 Task: "uncheck" all the items "in all the checklists" on the card.
Action: Mouse moved to (1270, 134)
Screenshot: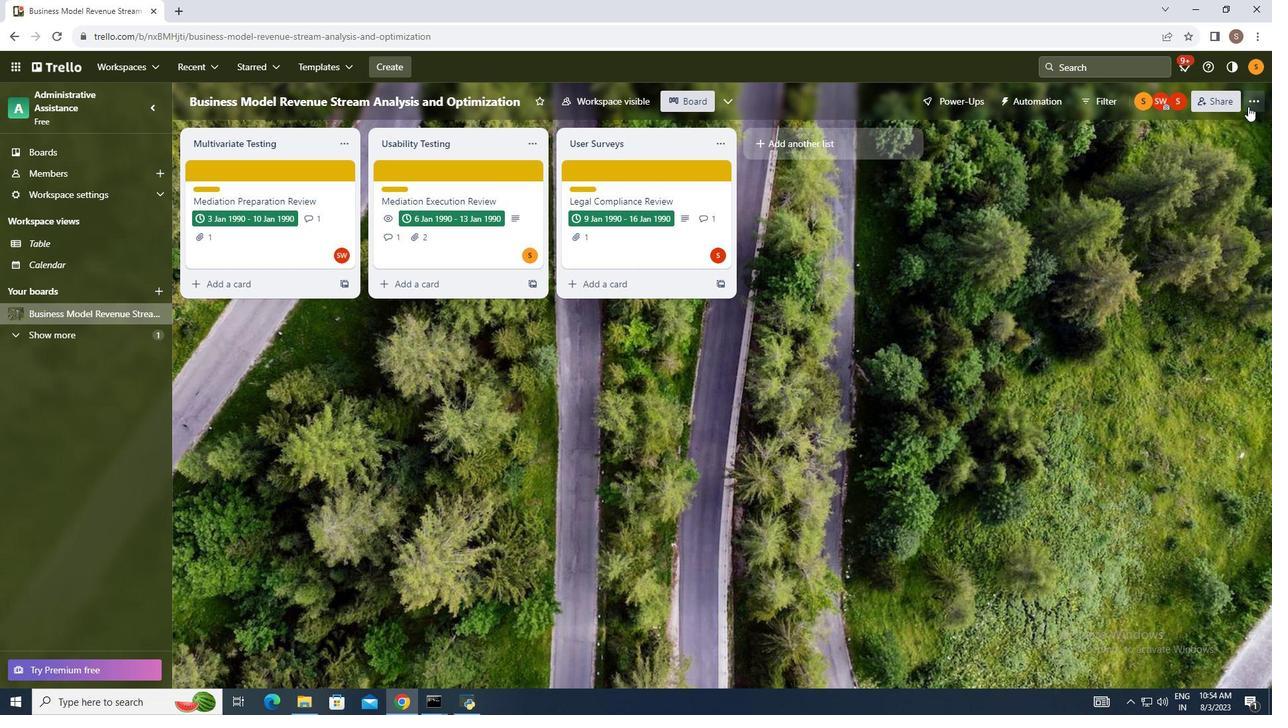 
Action: Mouse pressed left at (1270, 134)
Screenshot: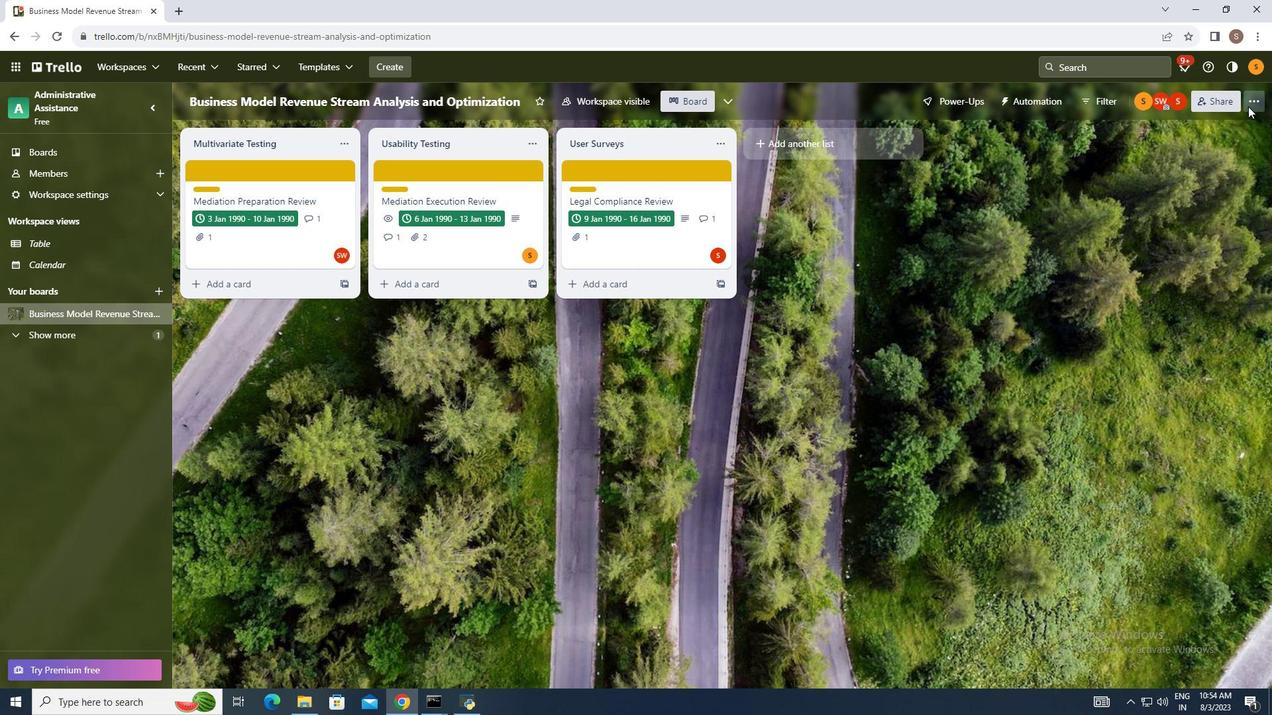 
Action: Mouse moved to (1163, 299)
Screenshot: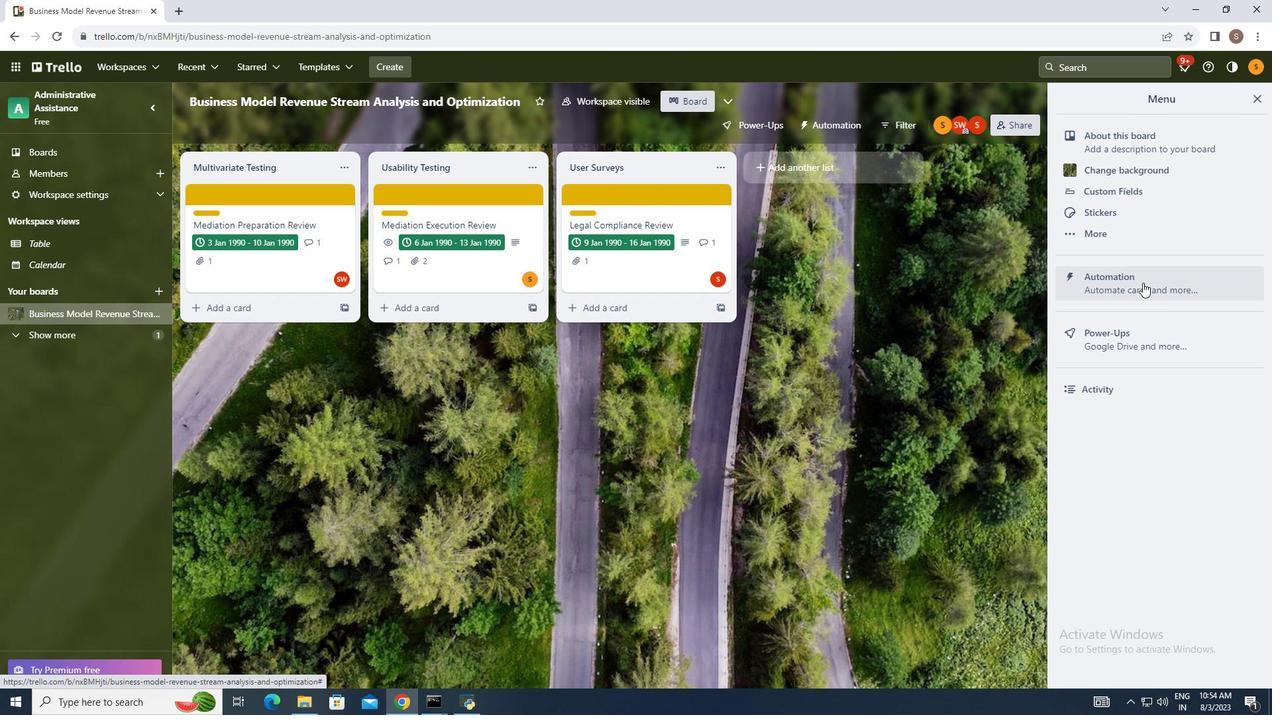 
Action: Mouse pressed left at (1163, 299)
Screenshot: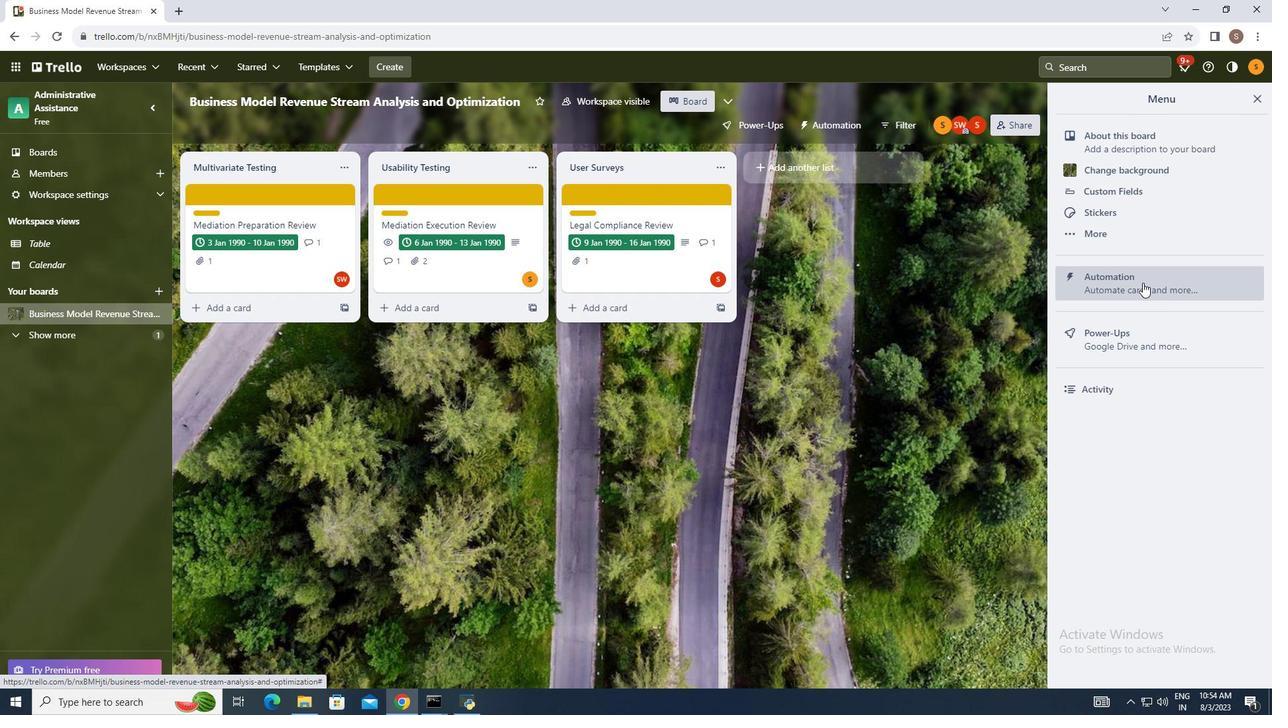 
Action: Mouse moved to (249, 352)
Screenshot: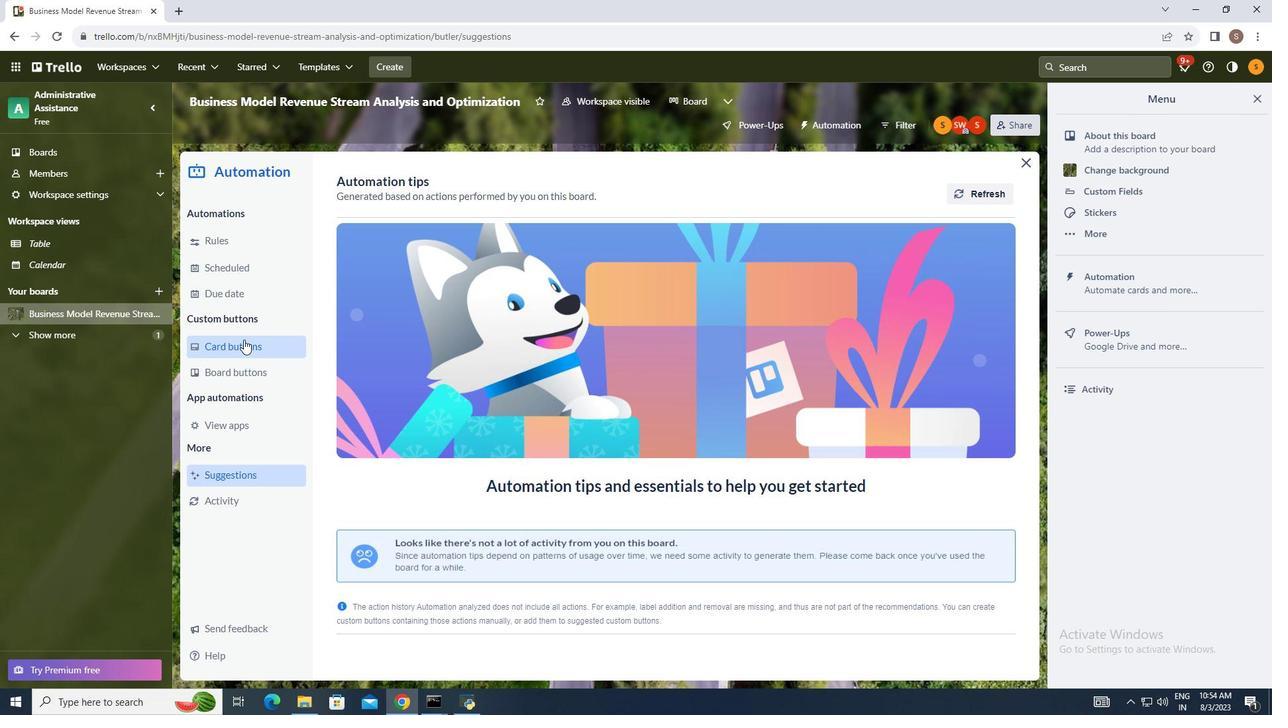 
Action: Mouse pressed left at (249, 352)
Screenshot: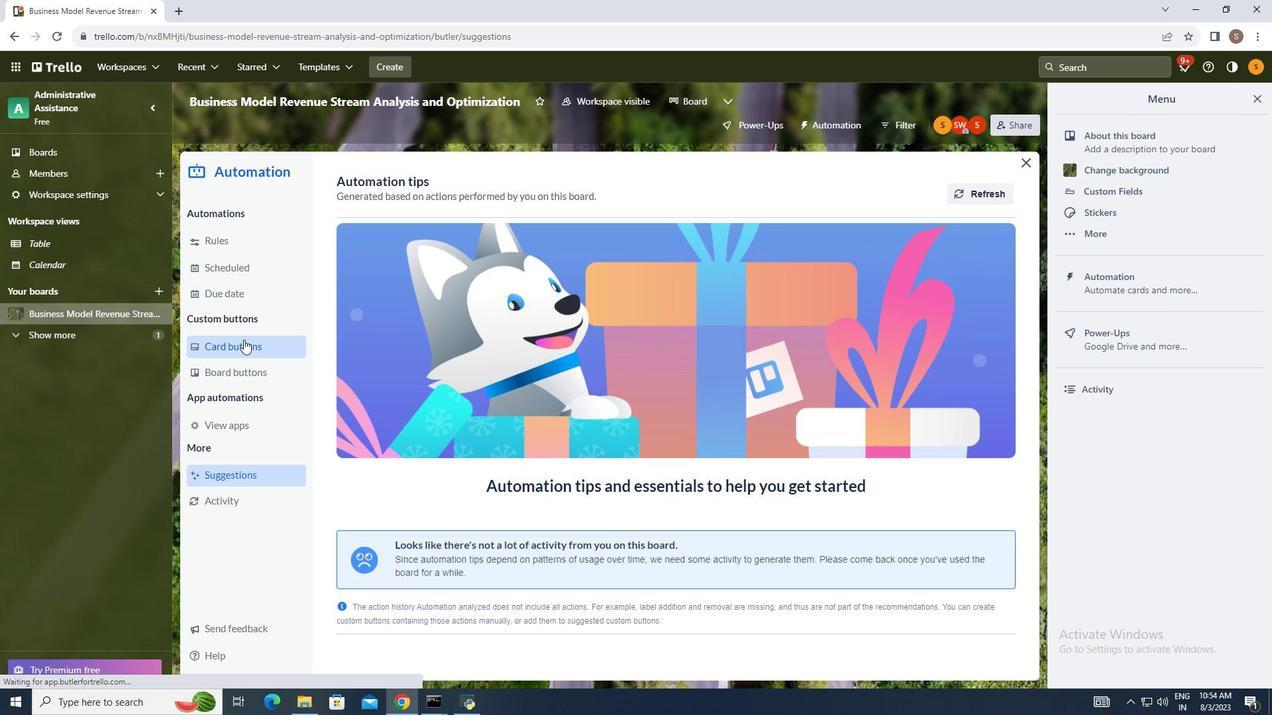 
Action: Mouse moved to (984, 205)
Screenshot: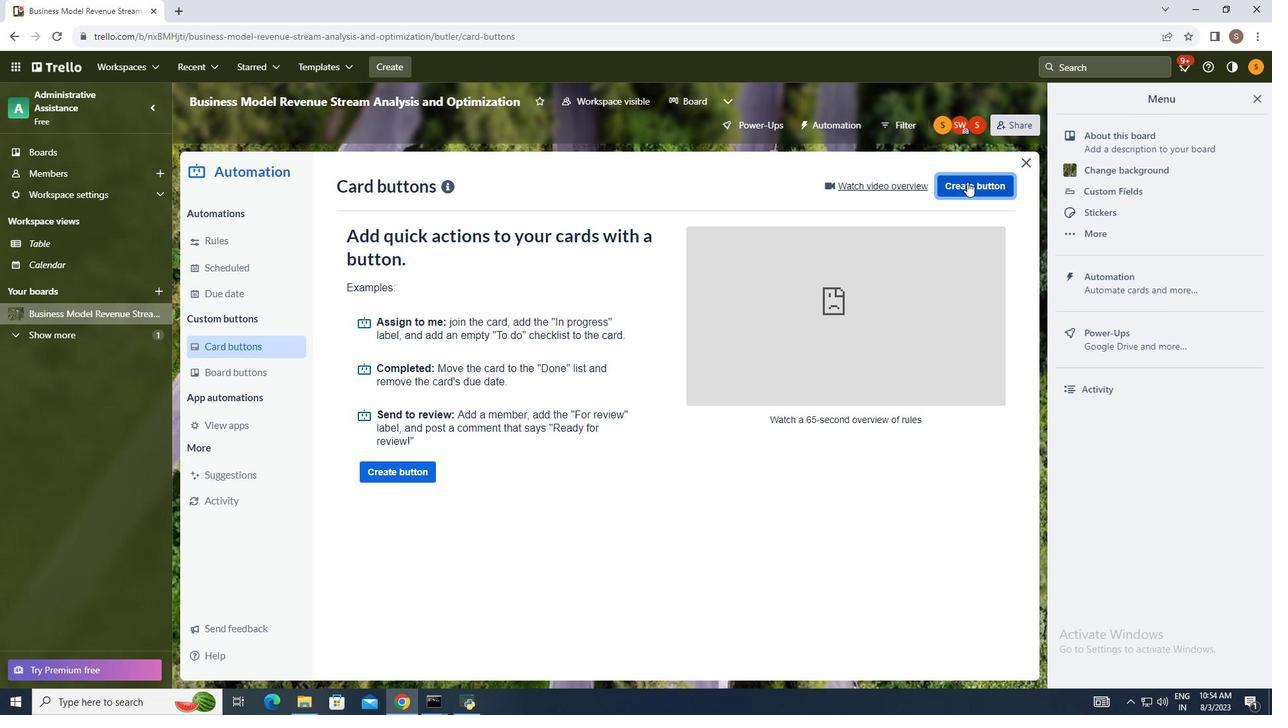 
Action: Mouse pressed left at (984, 205)
Screenshot: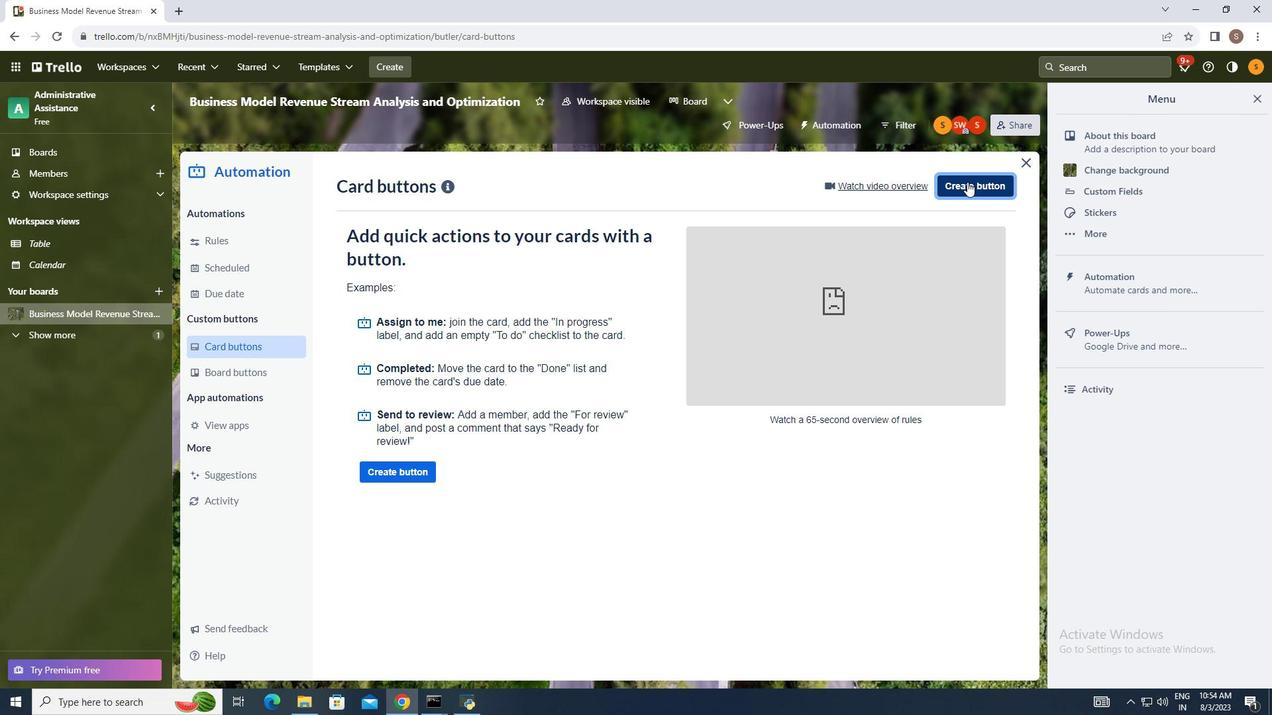 
Action: Mouse moved to (681, 372)
Screenshot: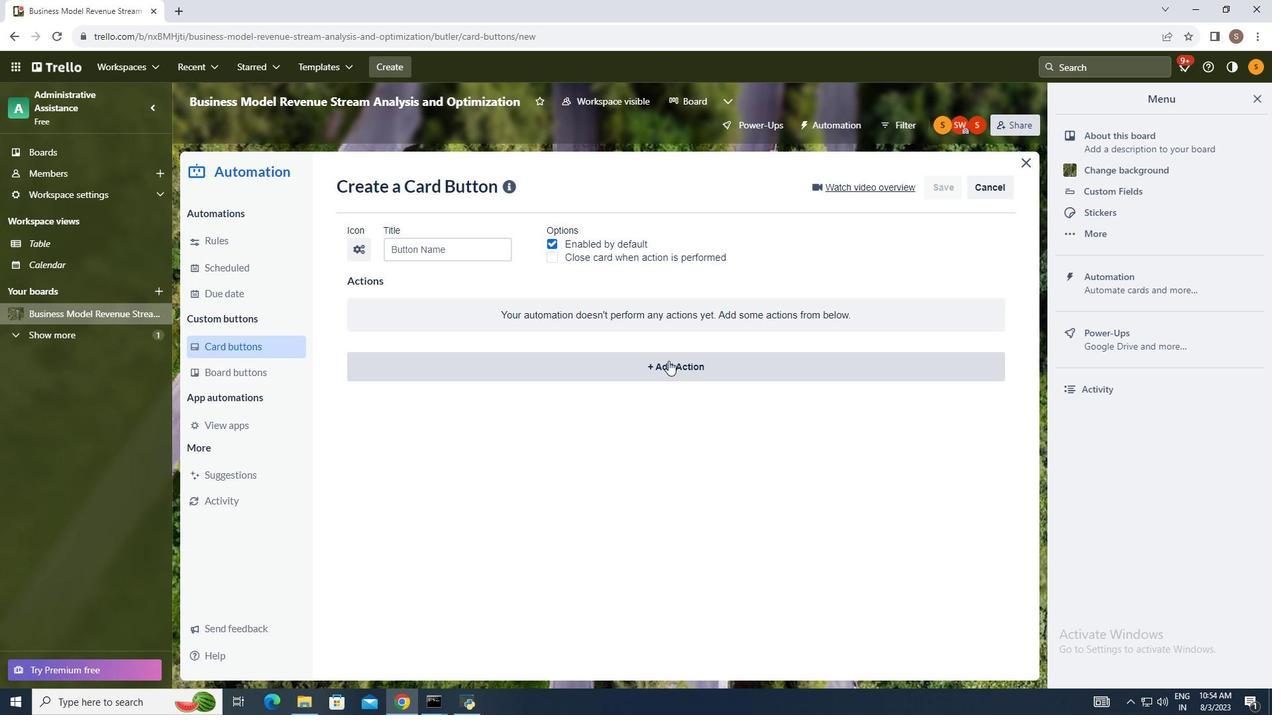 
Action: Mouse pressed left at (681, 372)
Screenshot: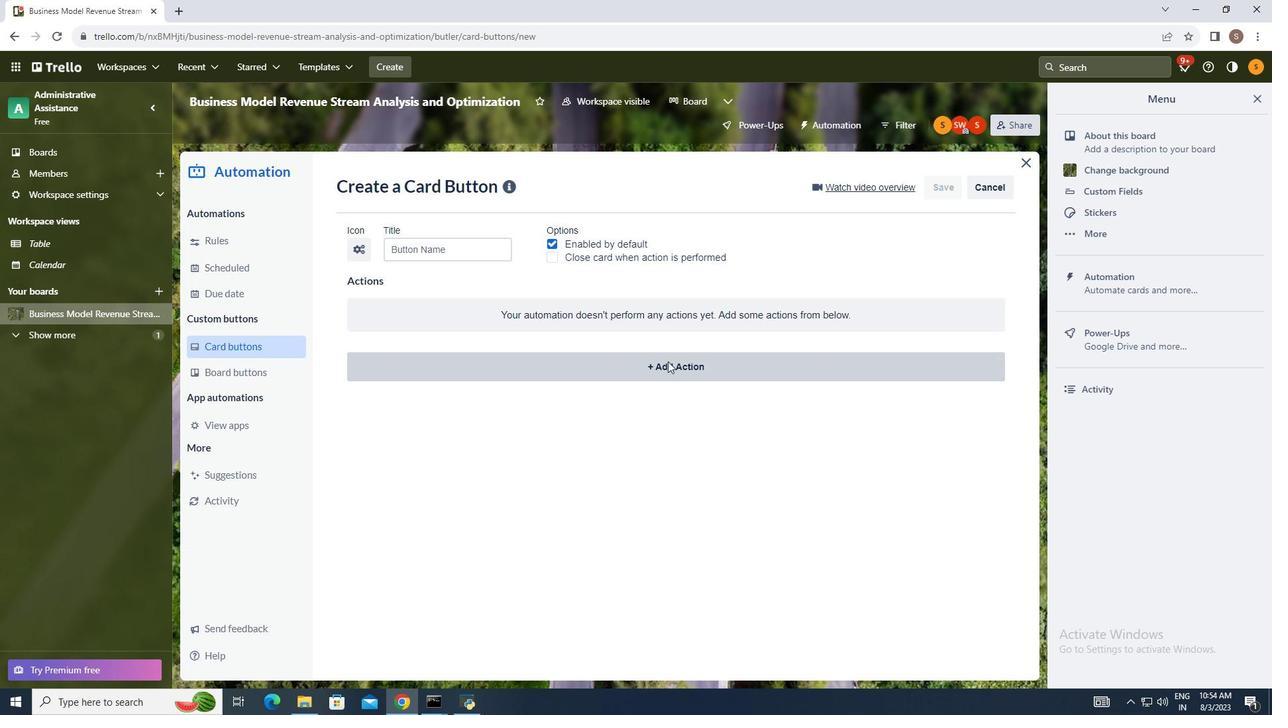 
Action: Mouse moved to (538, 416)
Screenshot: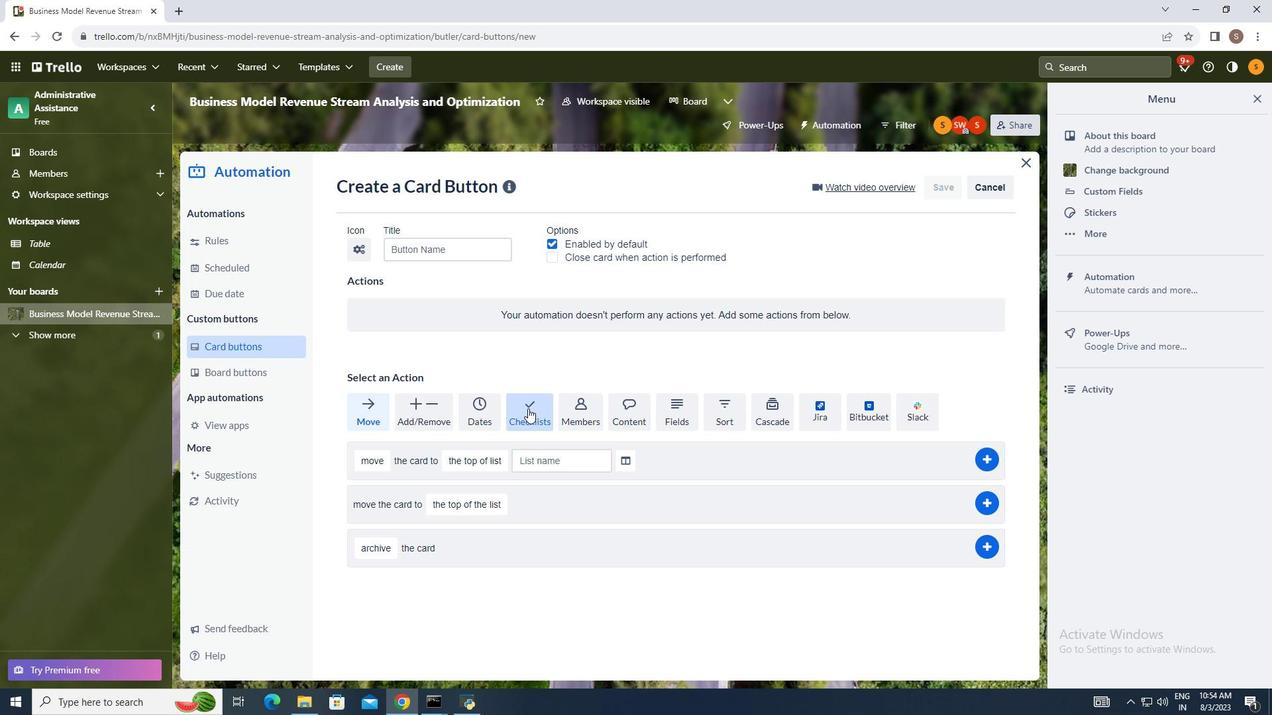 
Action: Mouse pressed left at (538, 416)
Screenshot: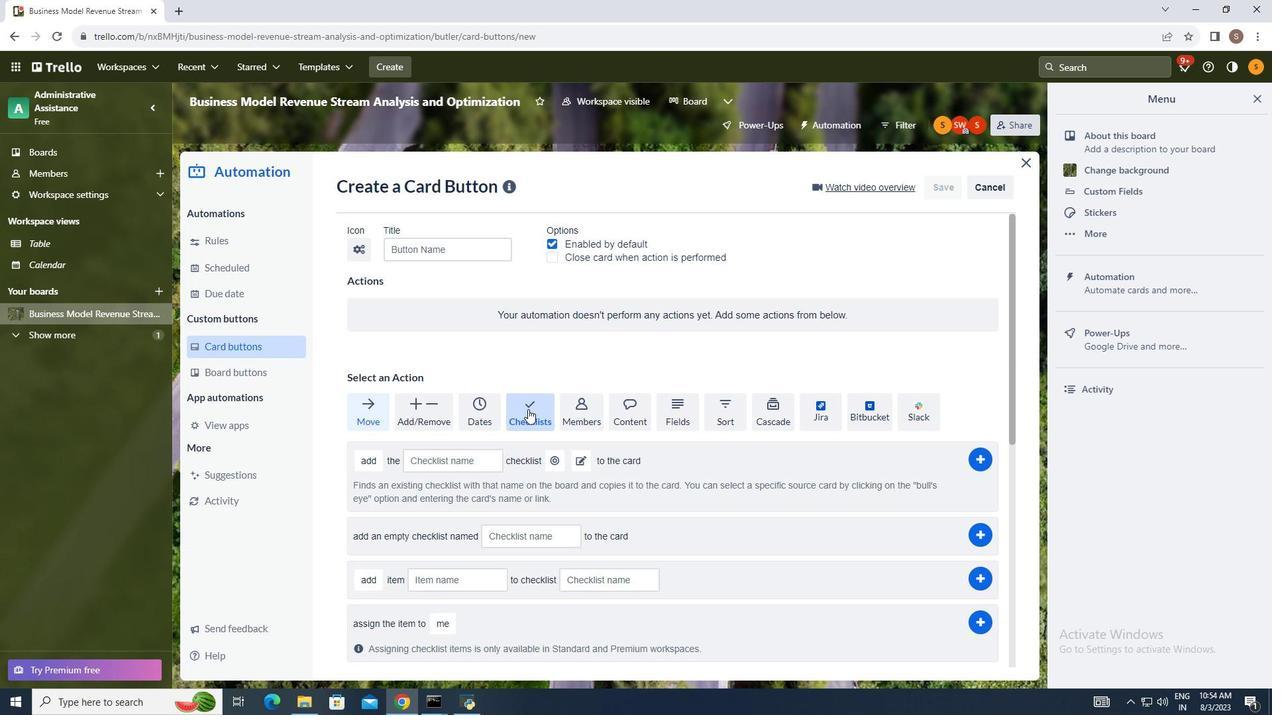 
Action: Mouse moved to (719, 533)
Screenshot: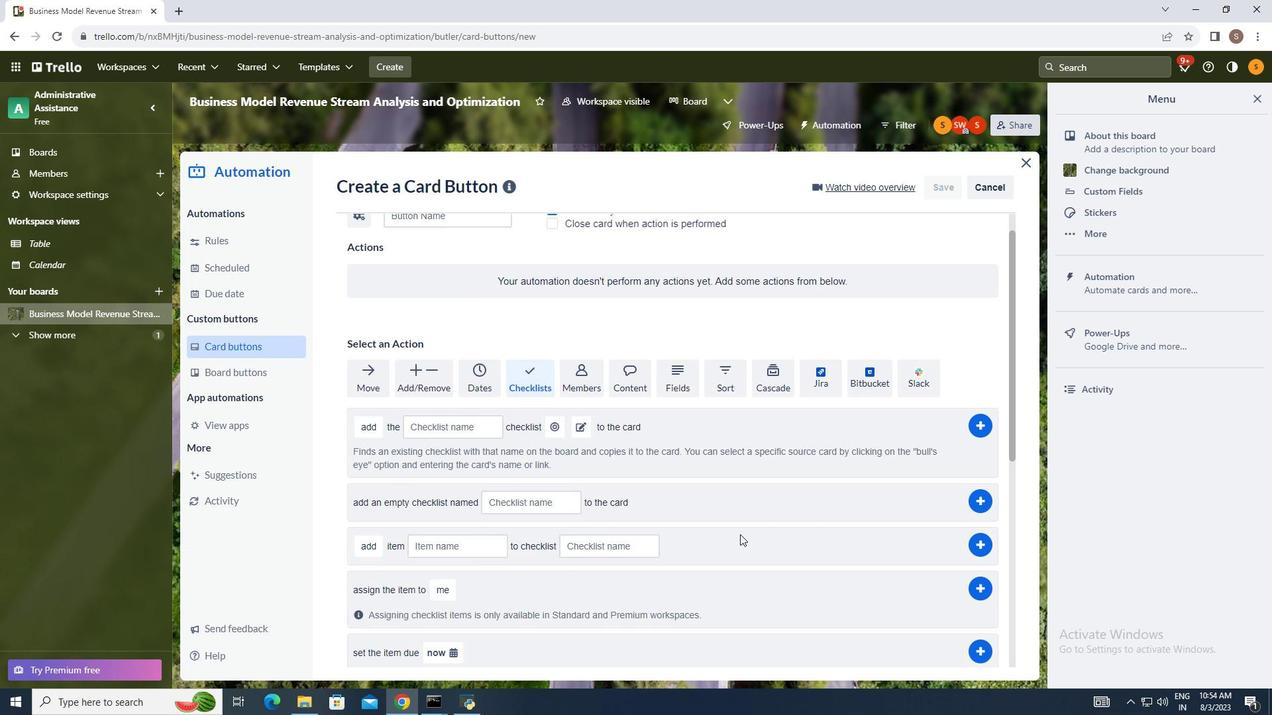 
Action: Mouse scrolled (719, 532) with delta (0, 0)
Screenshot: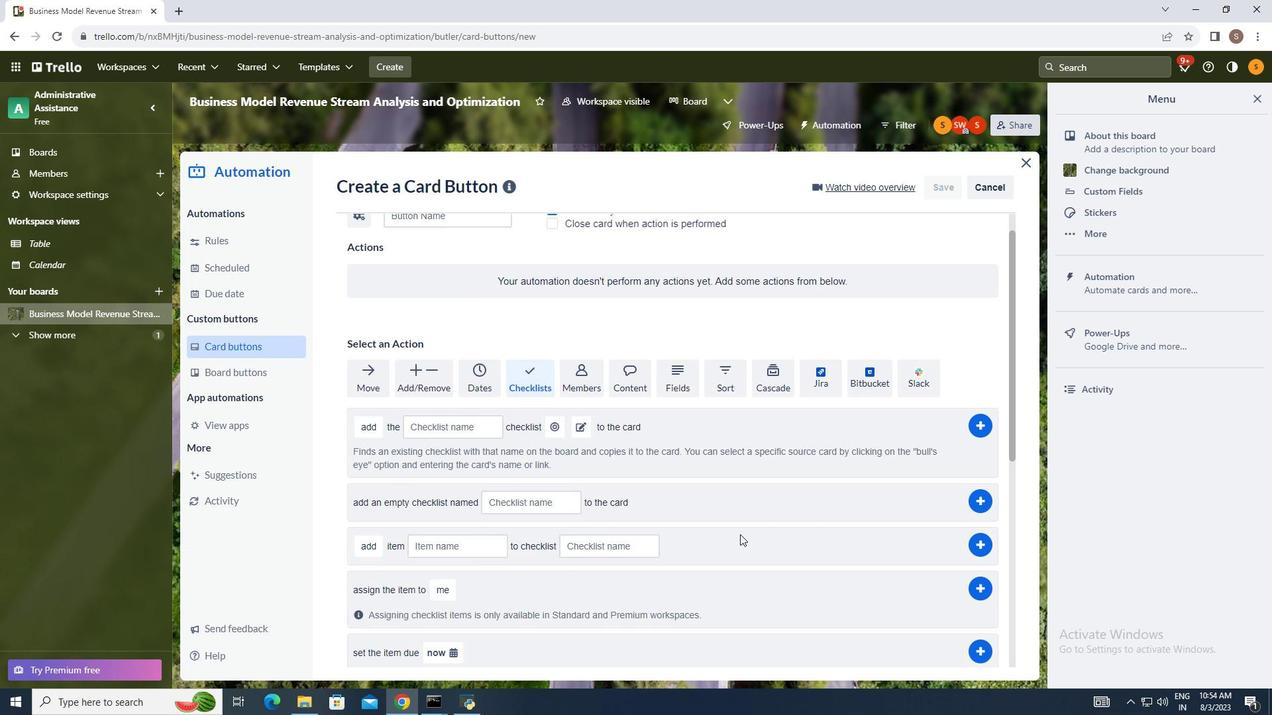 
Action: Mouse moved to (753, 534)
Screenshot: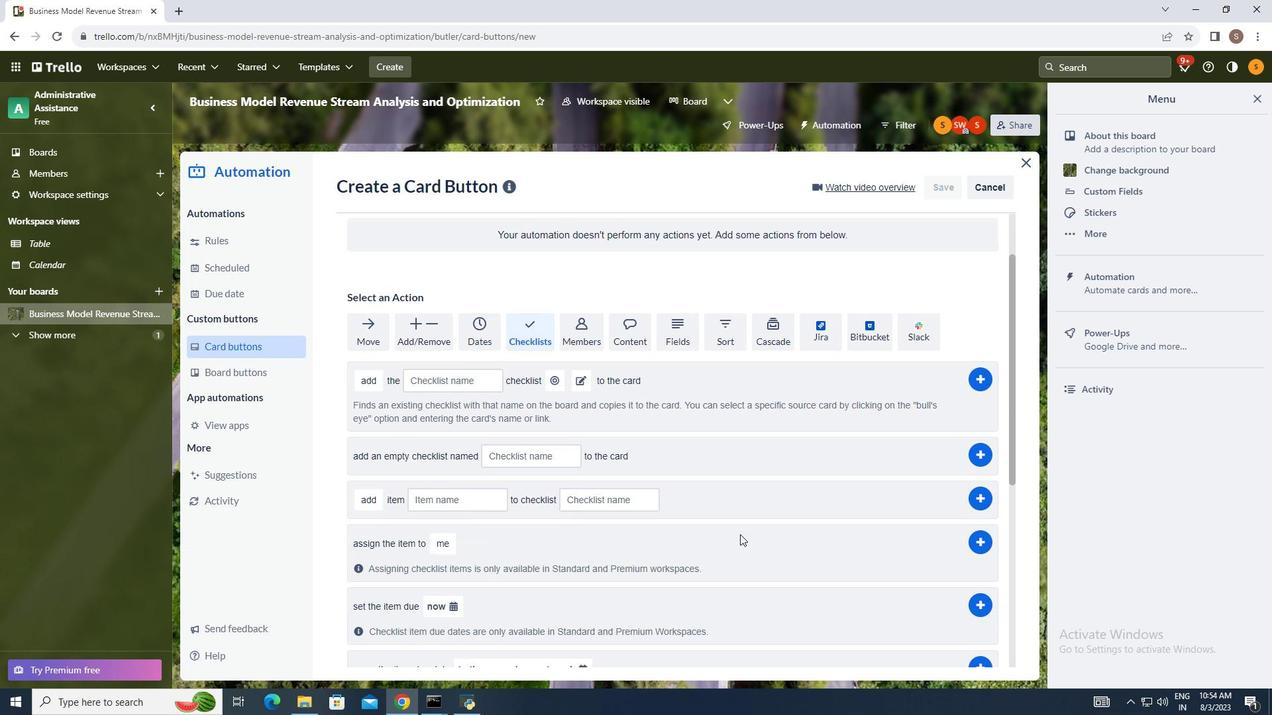 
Action: Mouse scrolled (753, 533) with delta (0, 0)
Screenshot: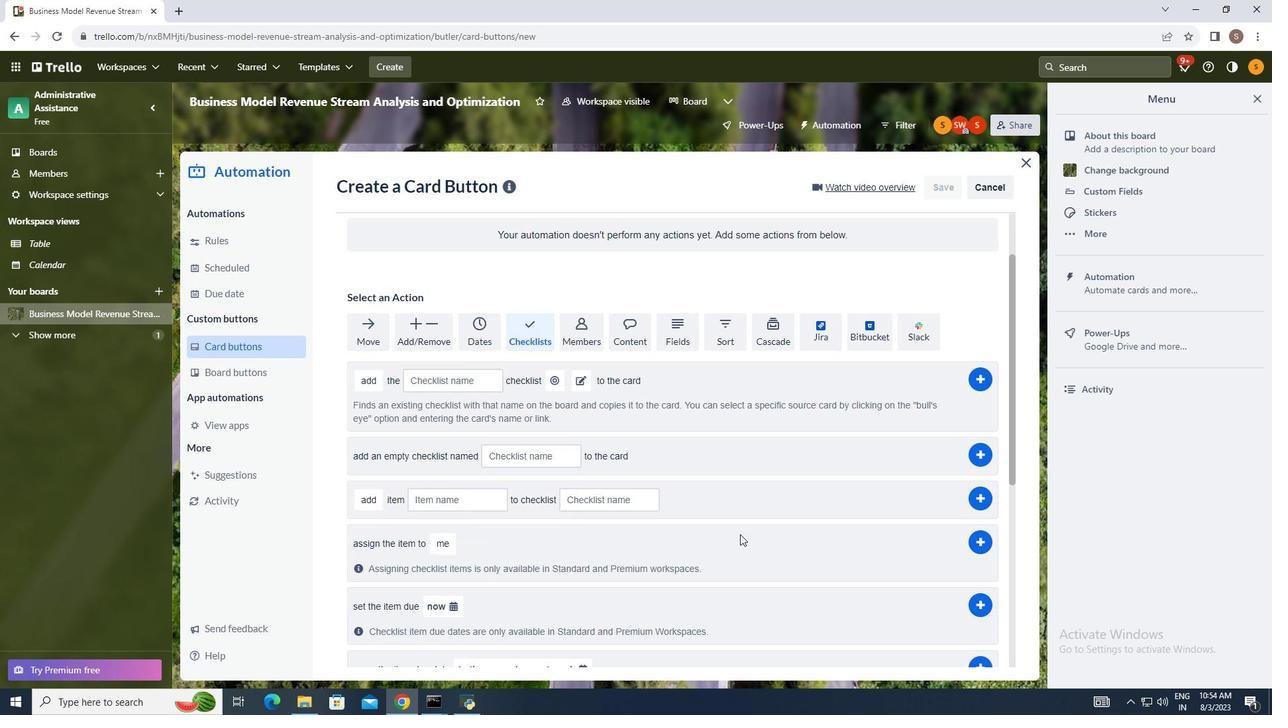 
Action: Mouse scrolled (753, 533) with delta (0, 0)
Screenshot: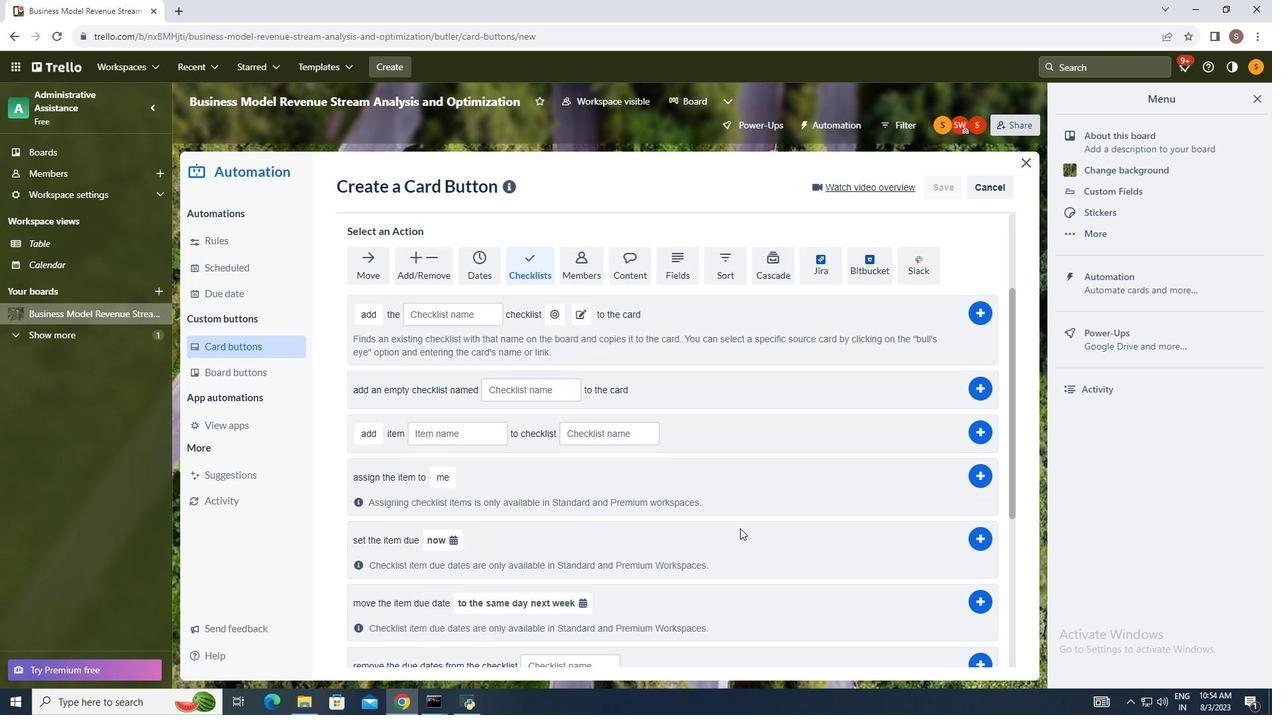 
Action: Mouse moved to (753, 534)
Screenshot: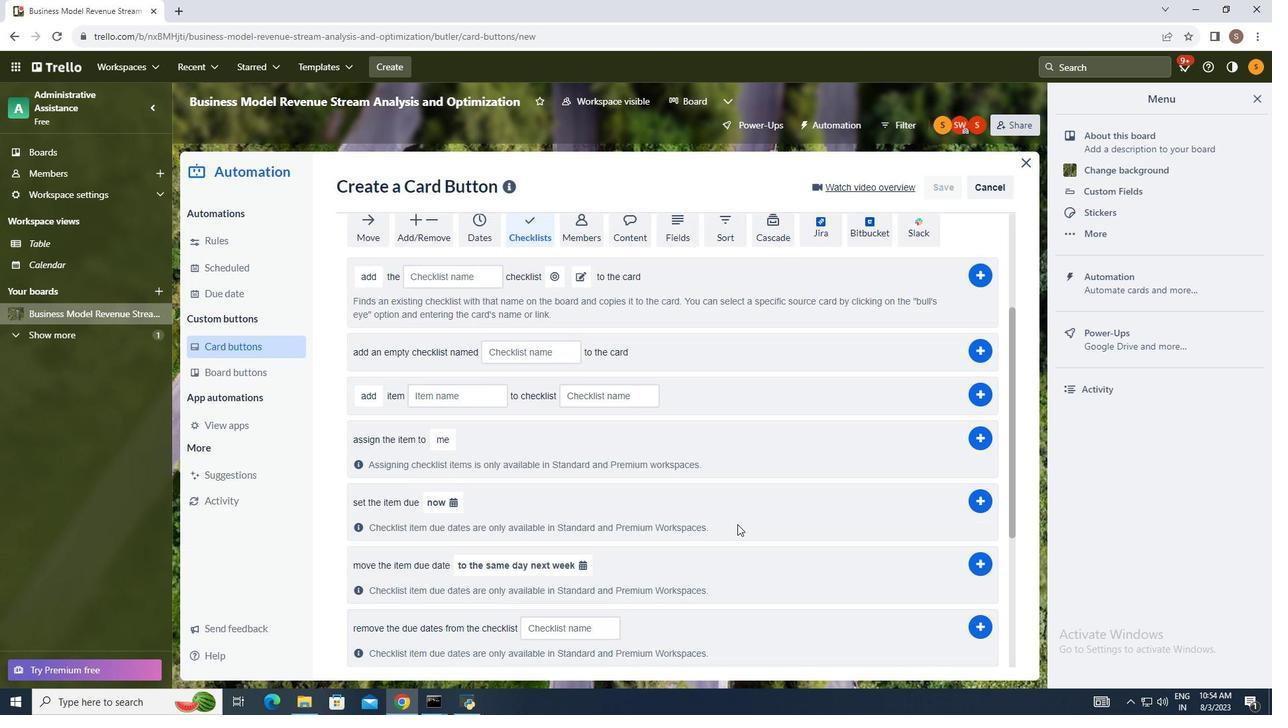 
Action: Mouse scrolled (753, 534) with delta (0, 0)
Screenshot: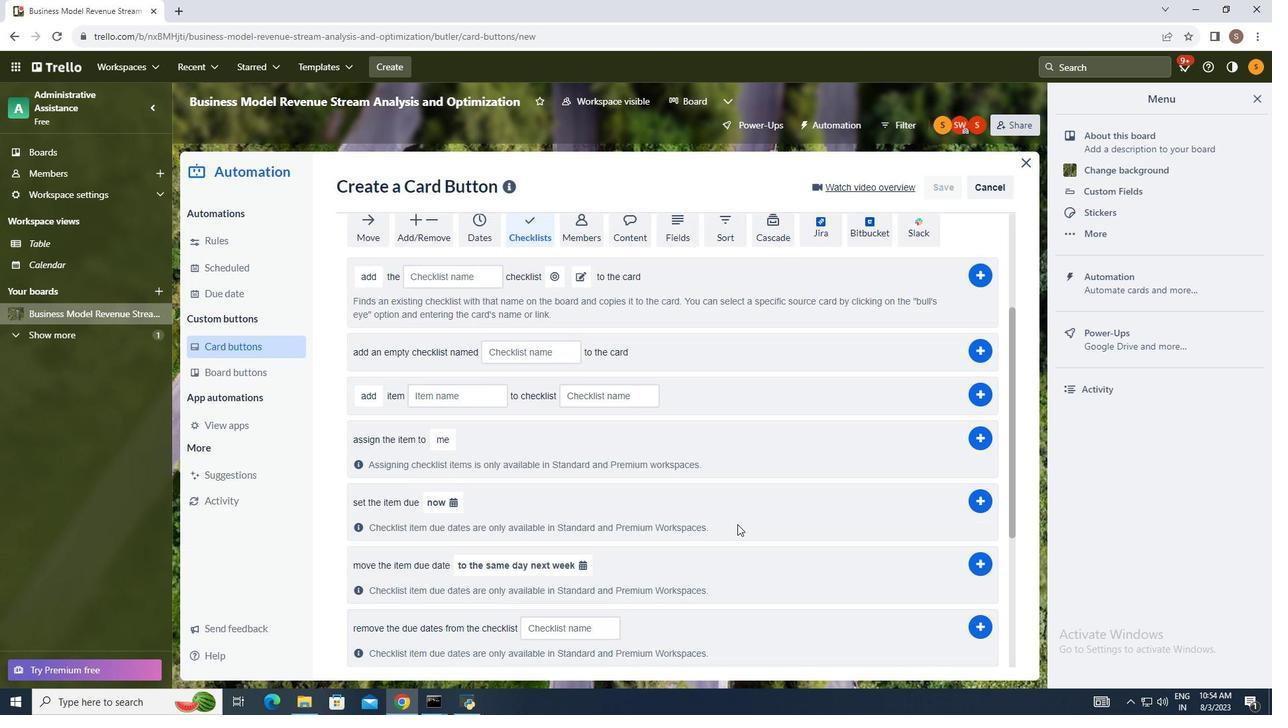 
Action: Mouse moved to (748, 520)
Screenshot: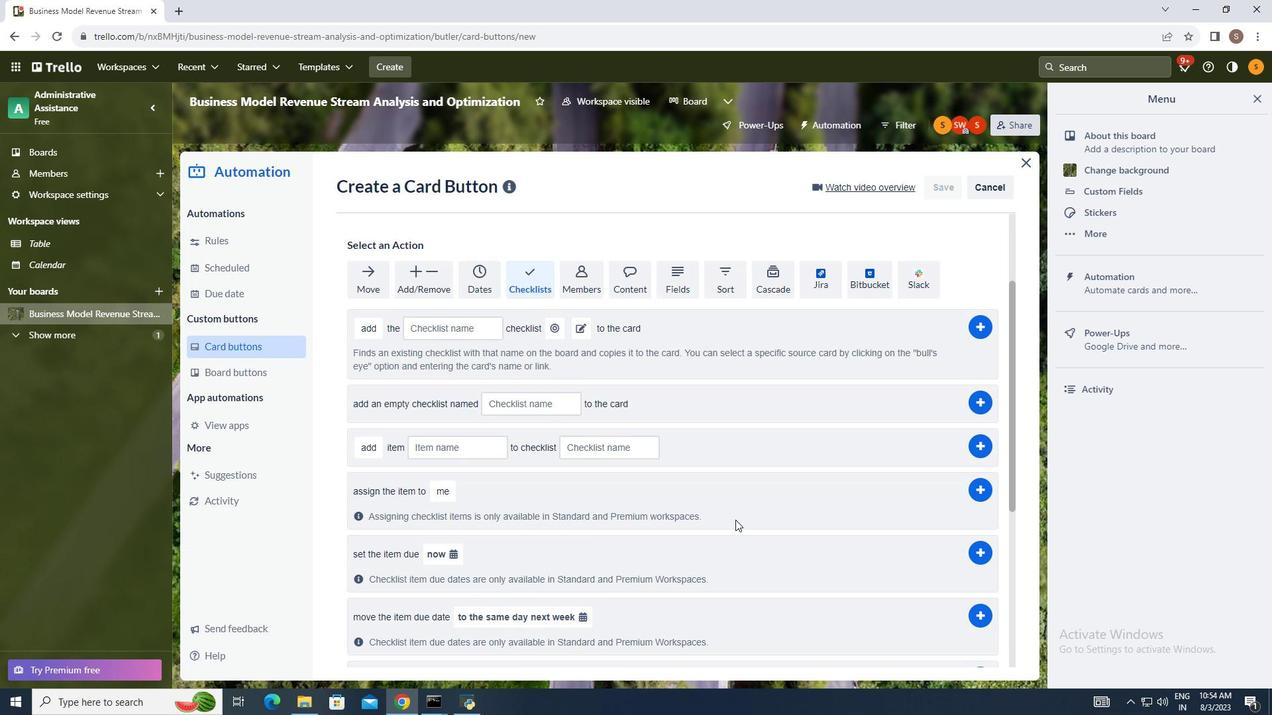 
Action: Mouse scrolled (748, 520) with delta (0, 0)
Screenshot: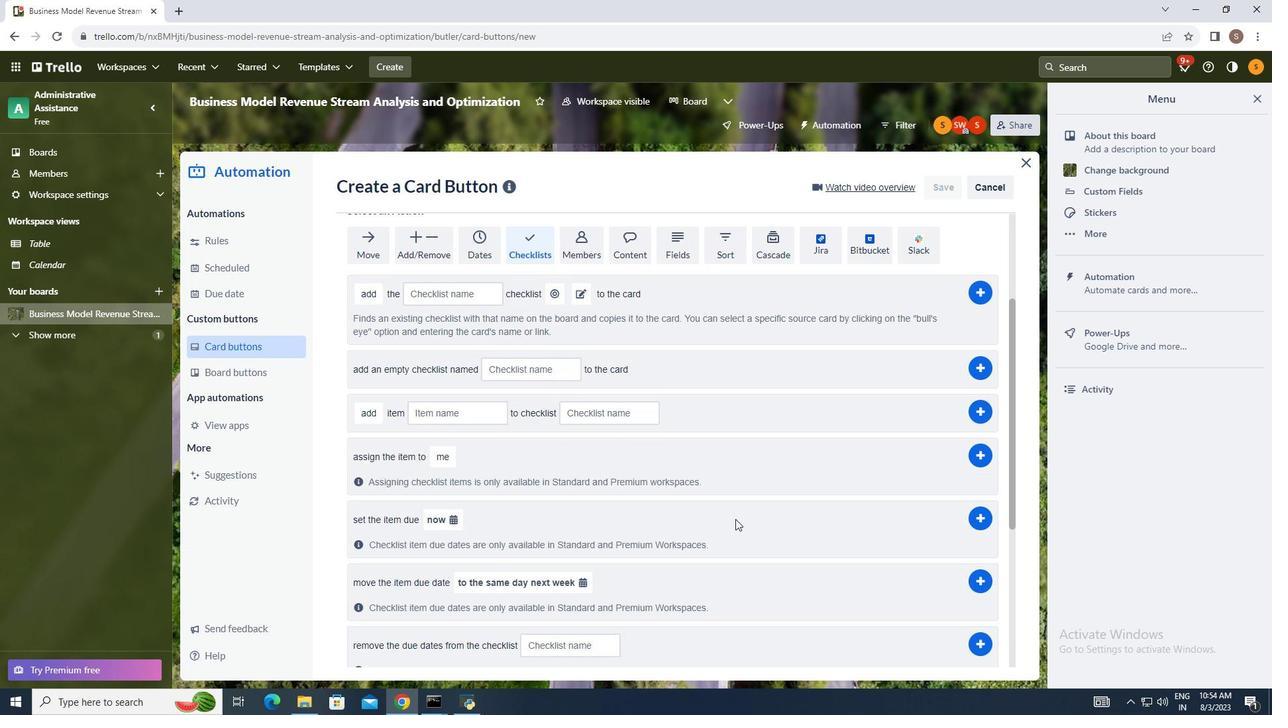 
Action: Mouse scrolled (748, 520) with delta (0, 0)
Screenshot: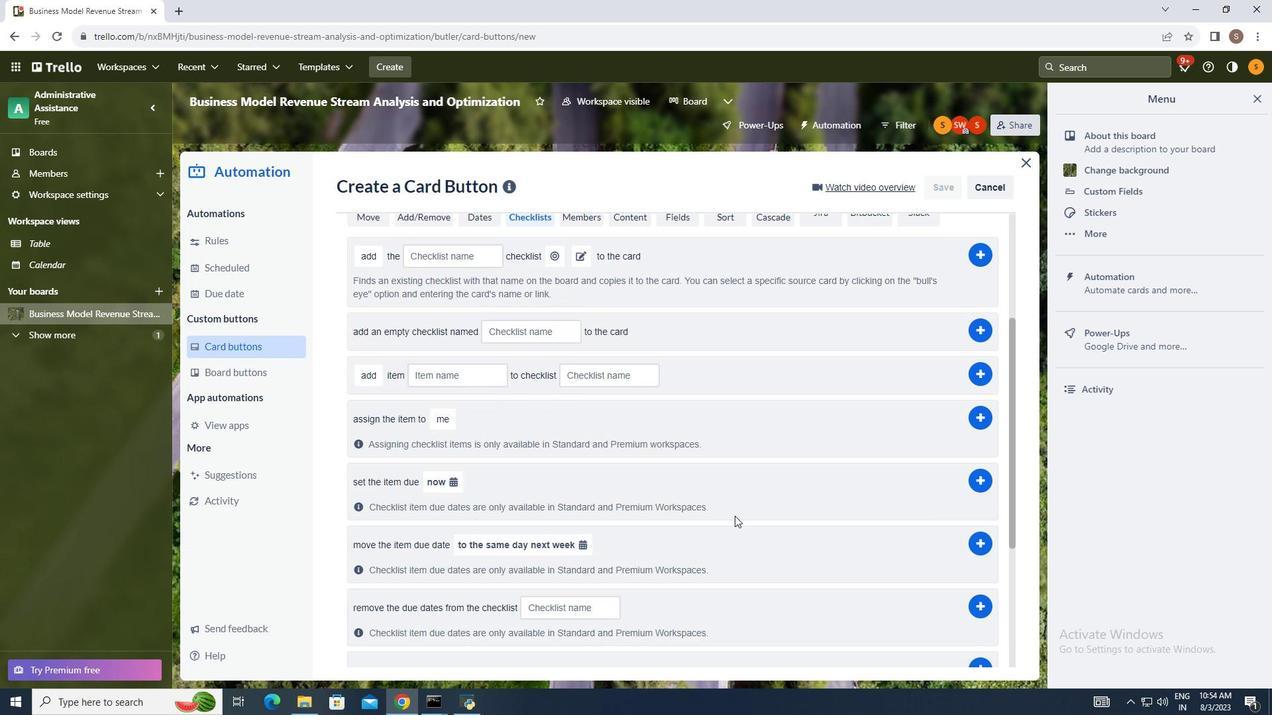 
Action: Mouse moved to (748, 520)
Screenshot: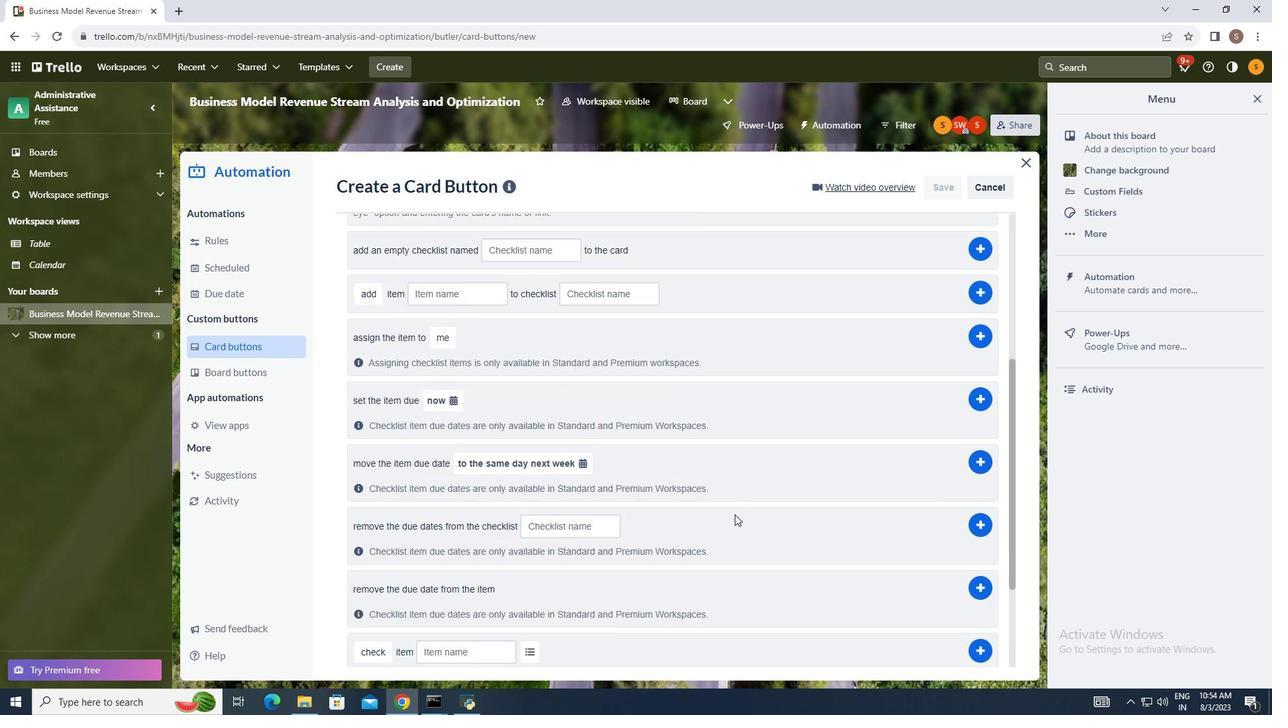
Action: Mouse scrolled (748, 520) with delta (0, 0)
Screenshot: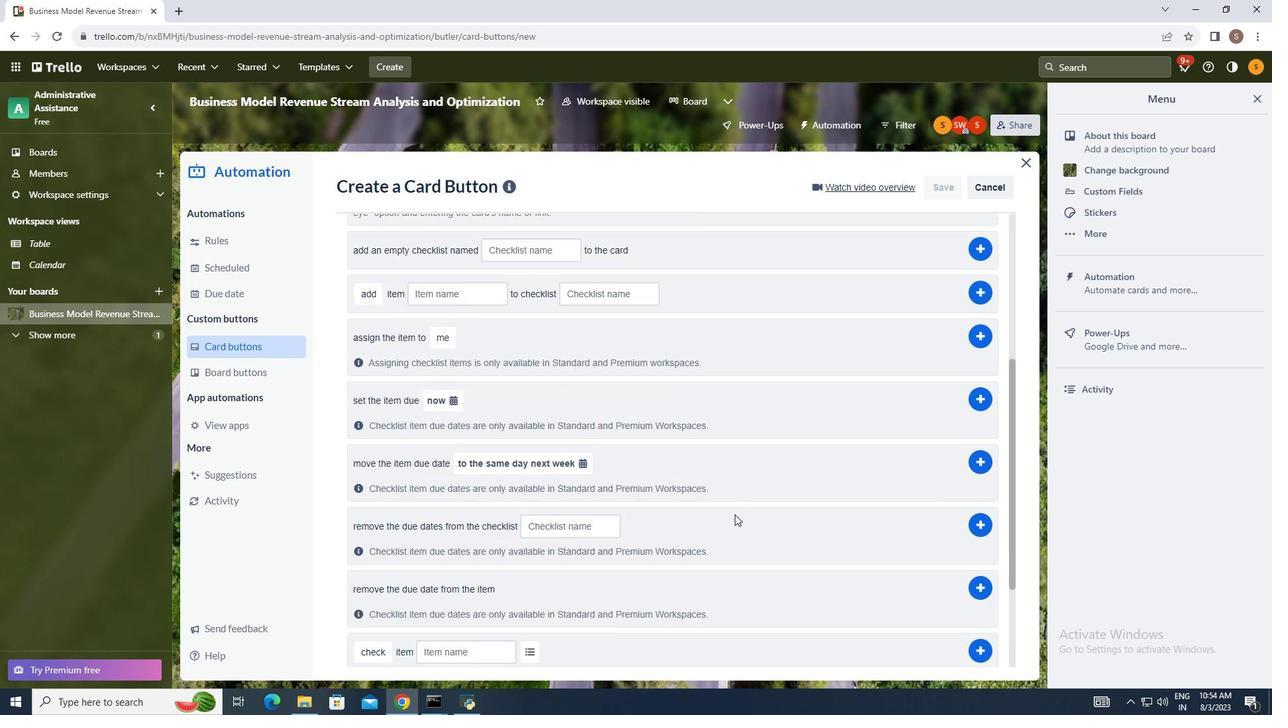
Action: Mouse moved to (748, 518)
Screenshot: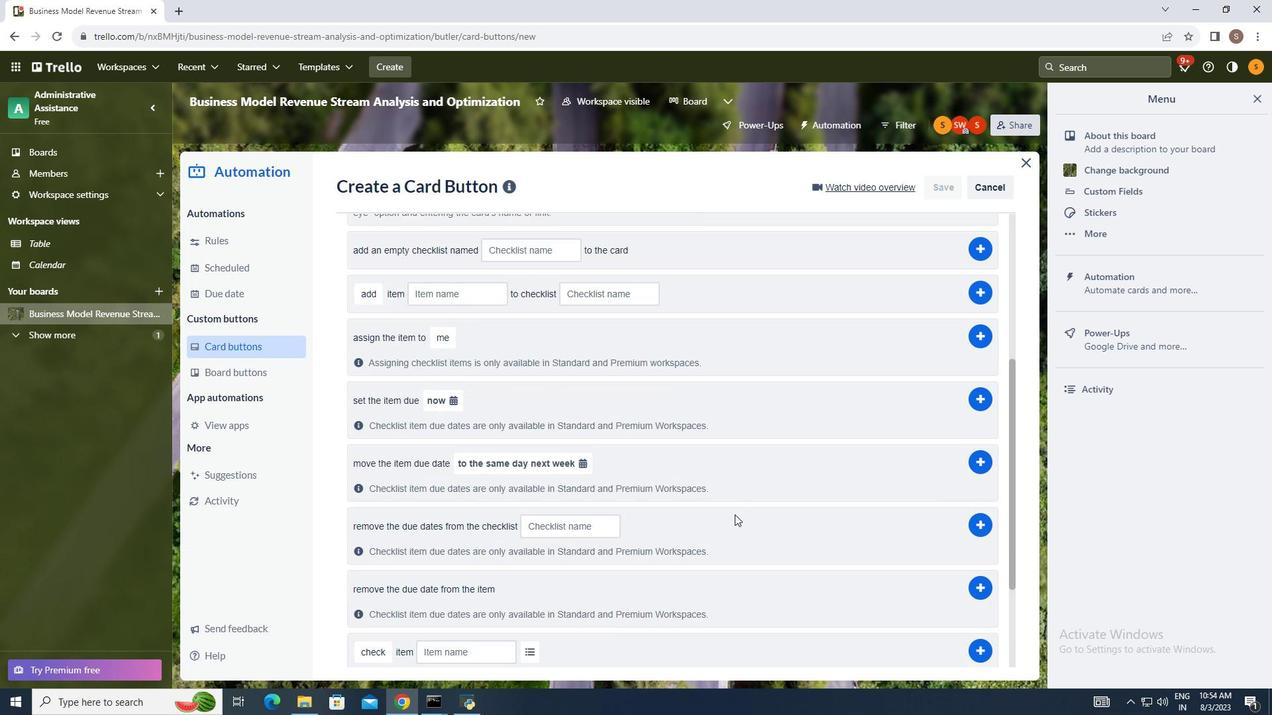 
Action: Mouse scrolled (748, 518) with delta (0, 0)
Screenshot: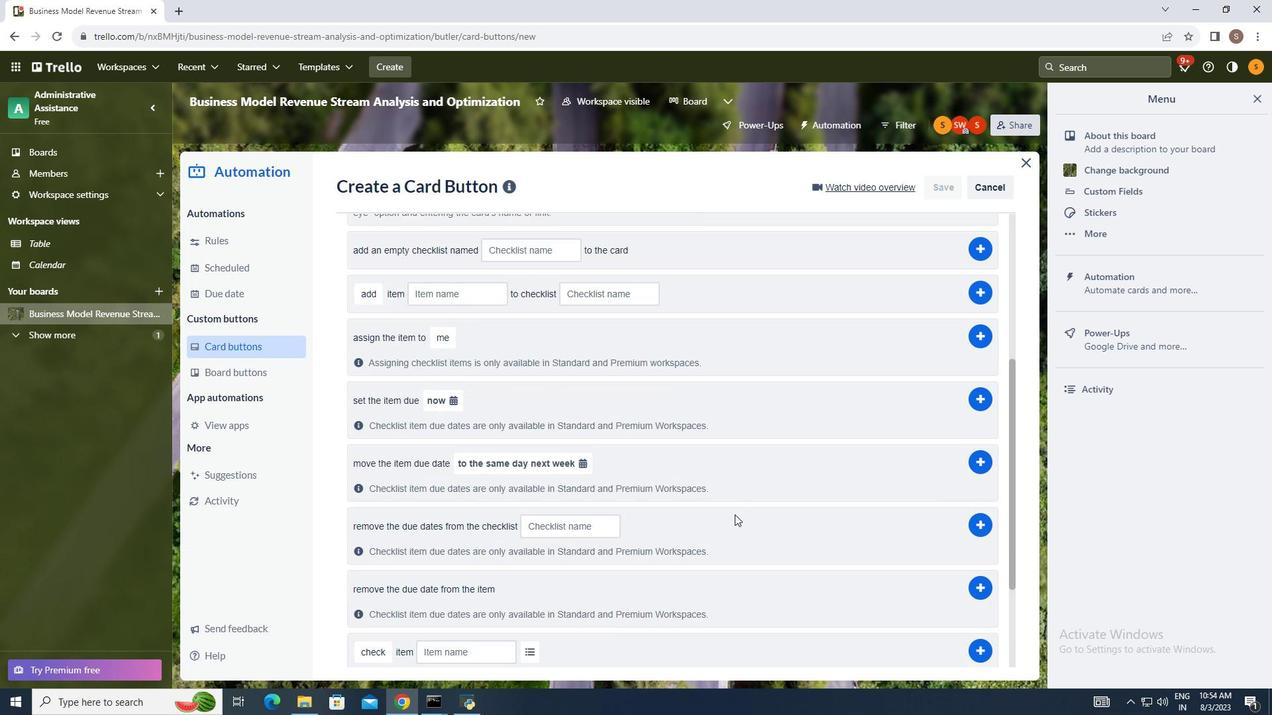 
Action: Mouse moved to (748, 513)
Screenshot: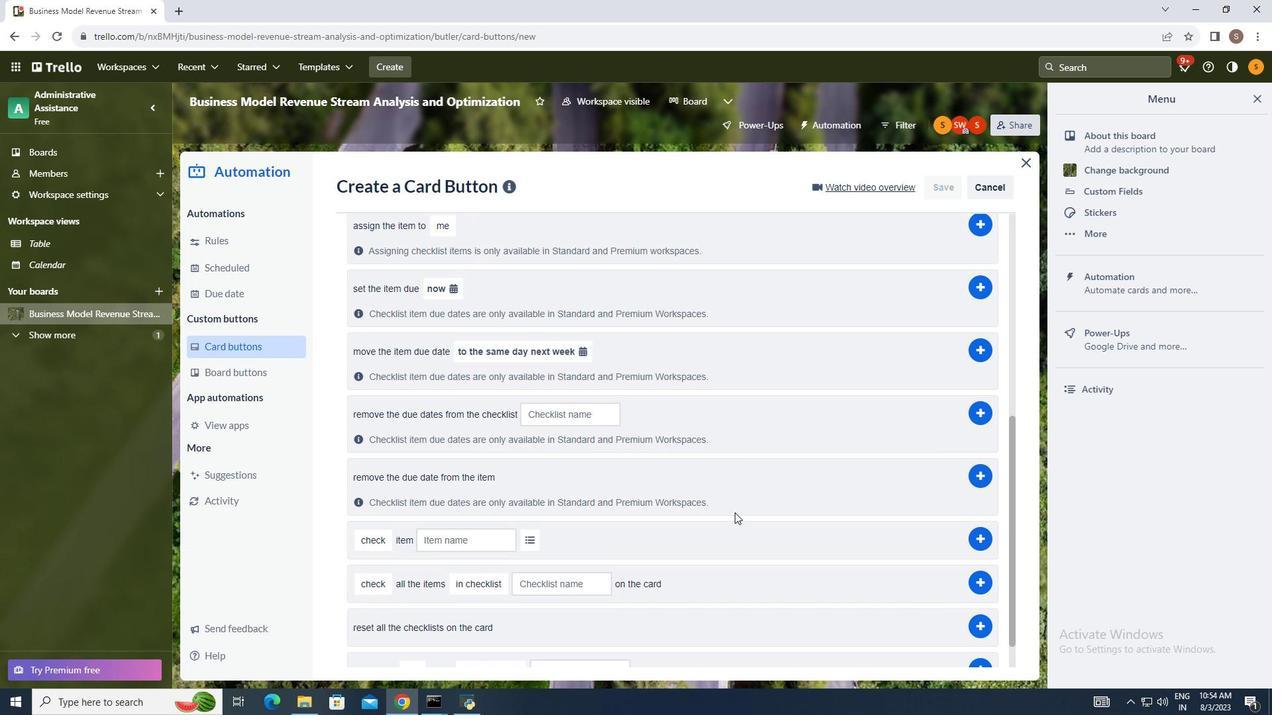 
Action: Mouse scrolled (748, 512) with delta (0, 0)
Screenshot: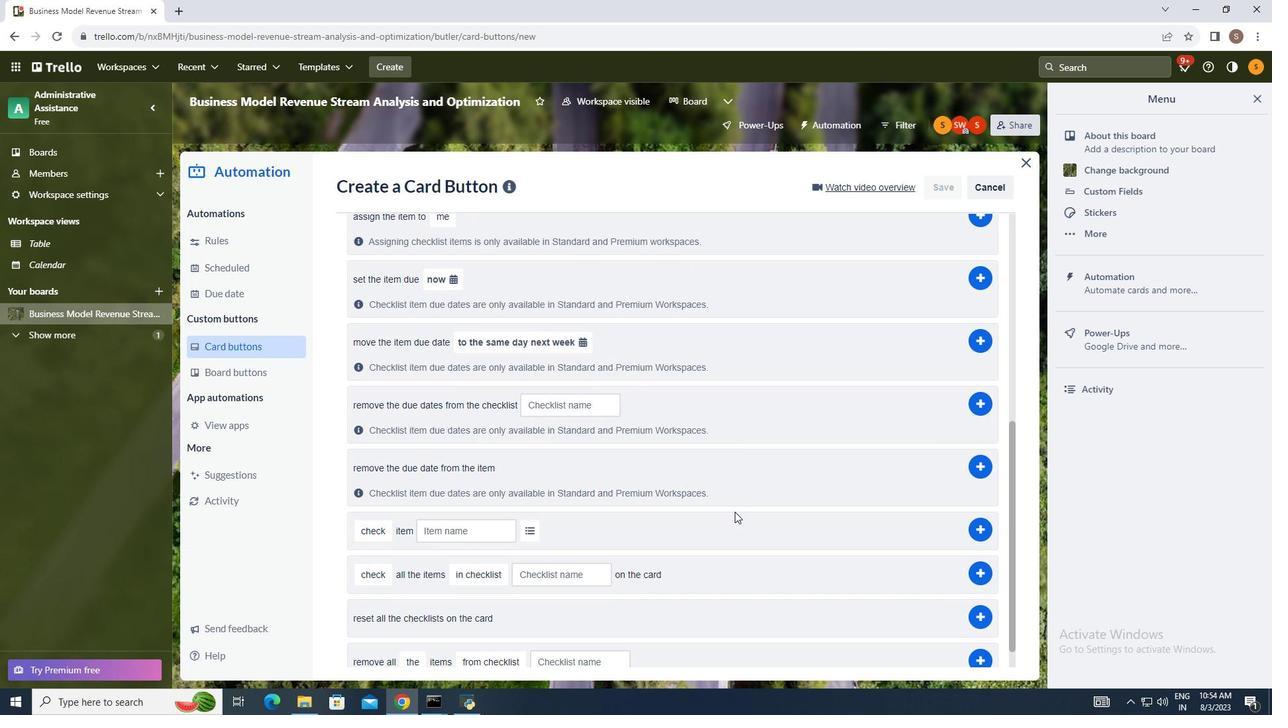 
Action: Mouse scrolled (748, 512) with delta (0, 0)
Screenshot: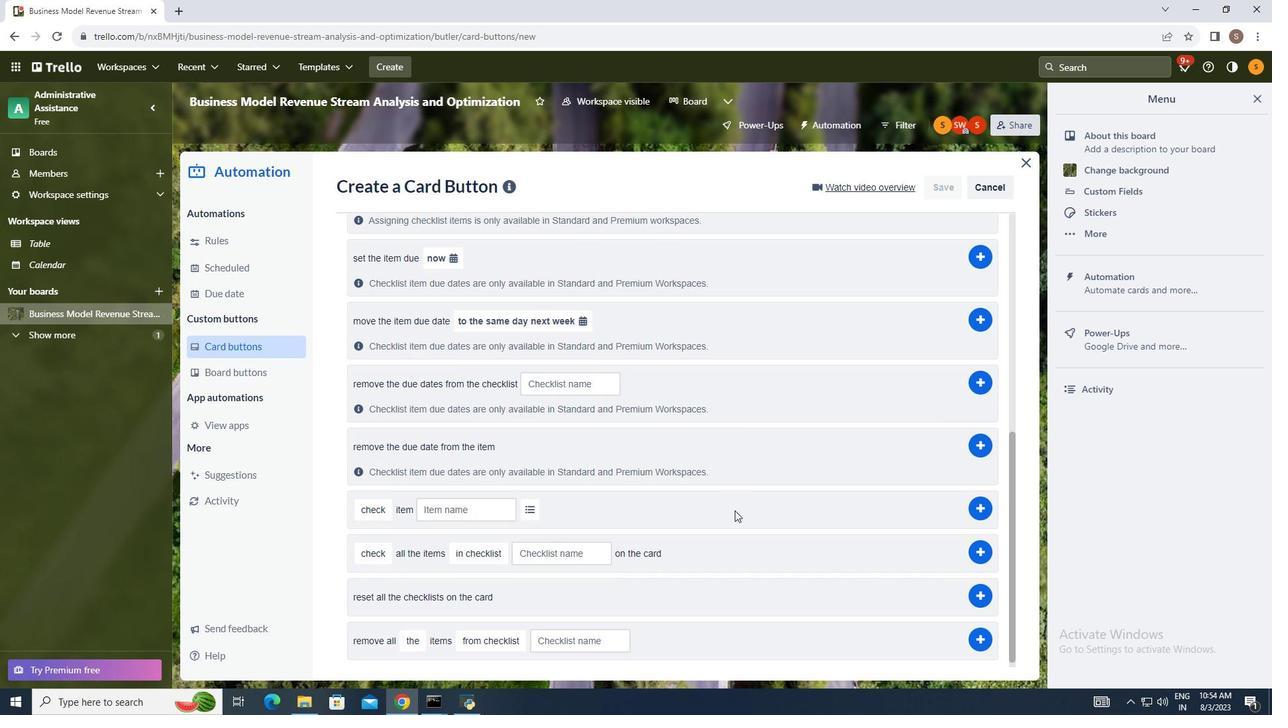 
Action: Mouse moved to (748, 513)
Screenshot: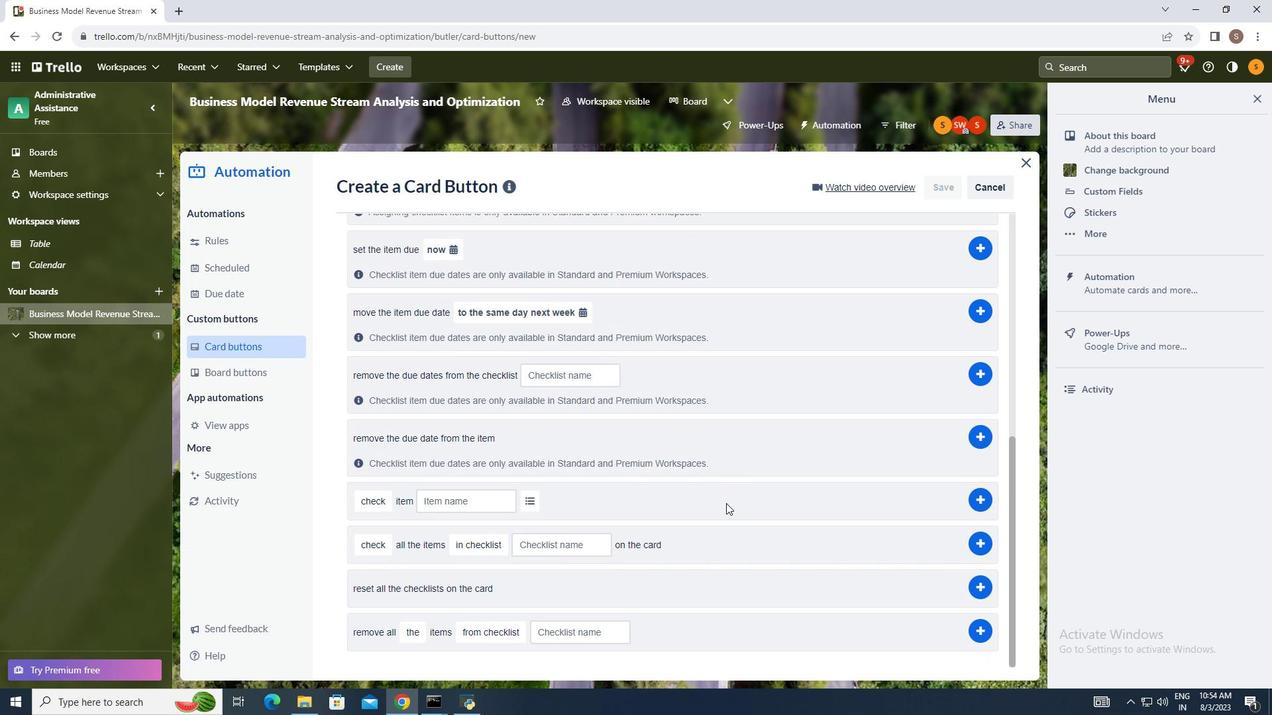 
Action: Mouse scrolled (748, 512) with delta (0, 0)
Screenshot: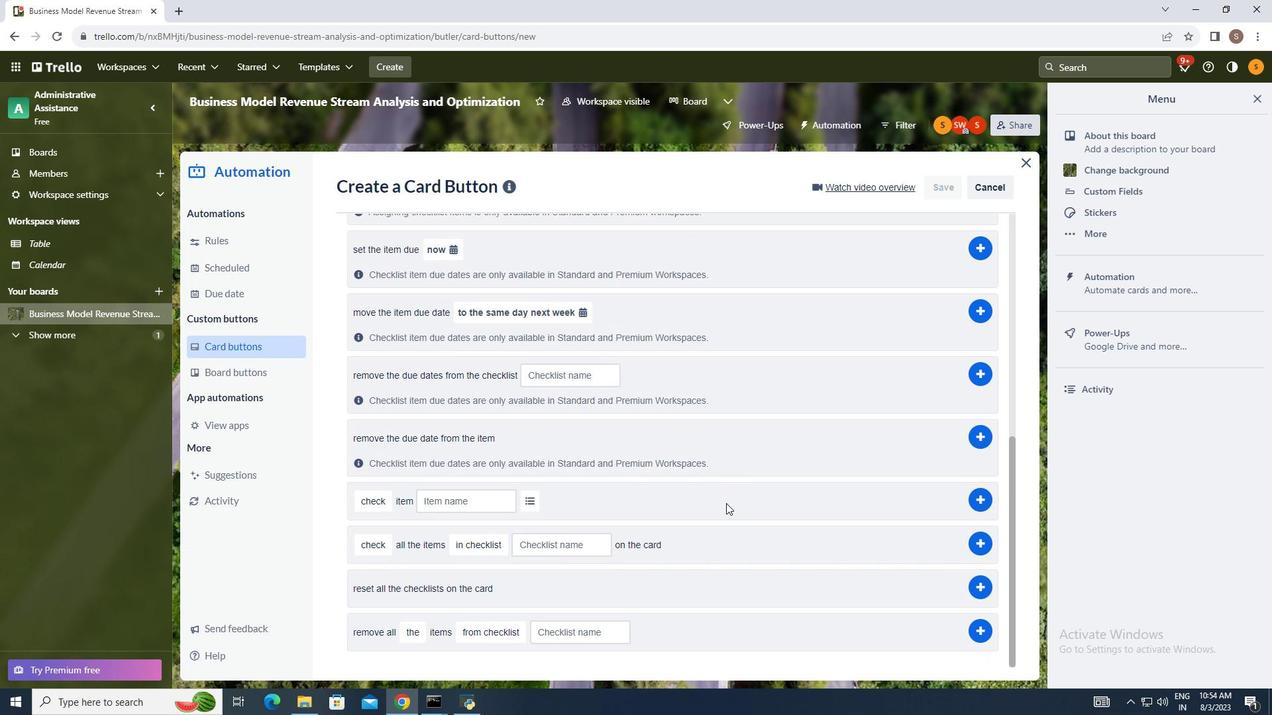 
Action: Mouse moved to (748, 512)
Screenshot: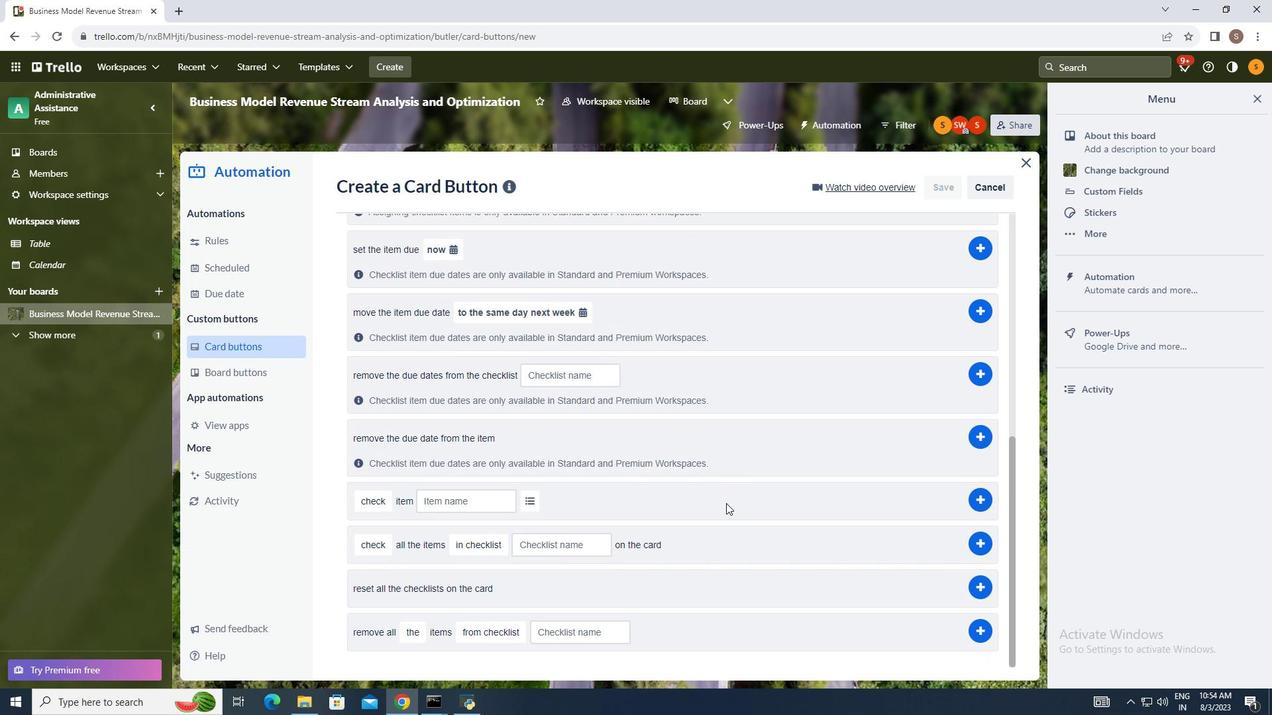 
Action: Mouse scrolled (748, 512) with delta (0, 0)
Screenshot: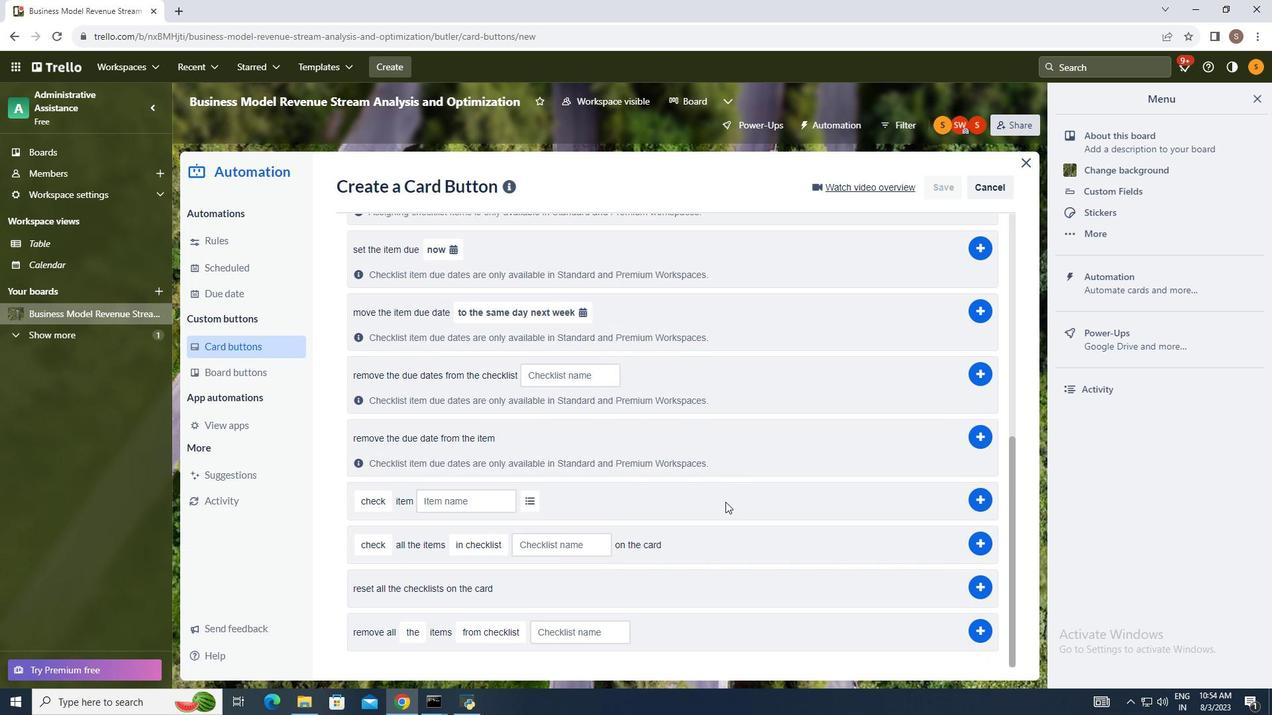 
Action: Mouse moved to (371, 540)
Screenshot: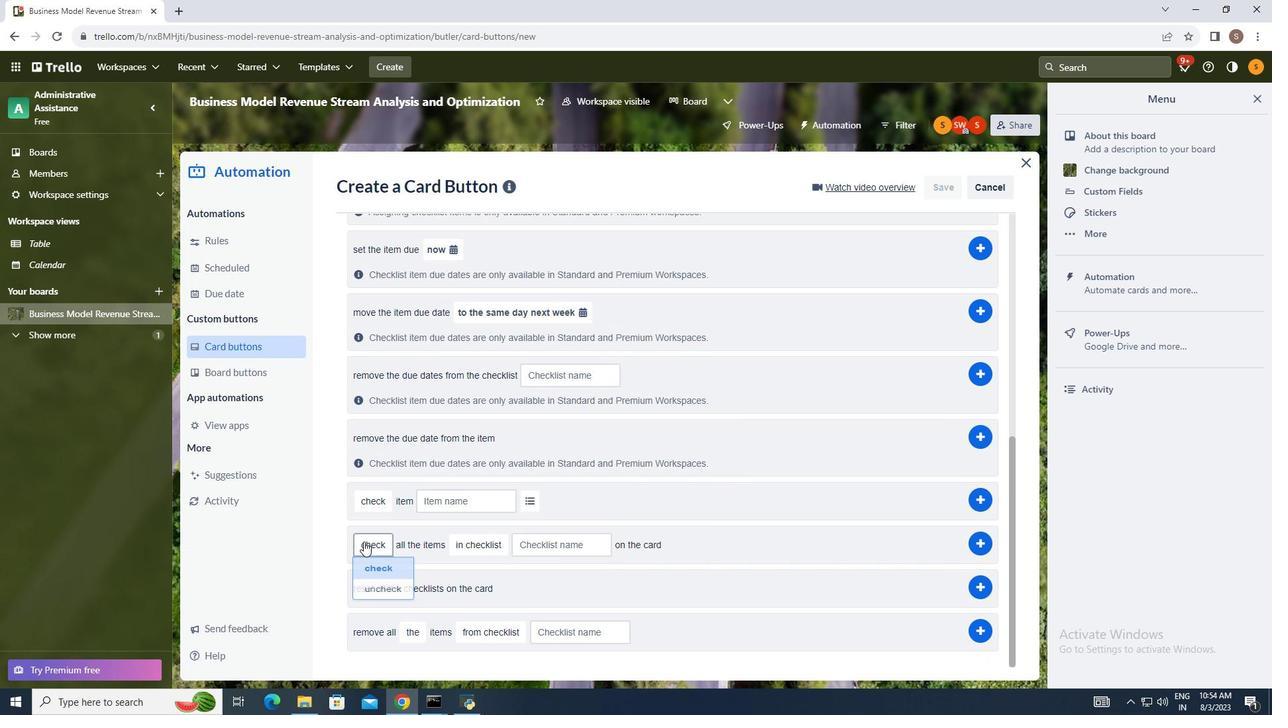 
Action: Mouse pressed left at (371, 540)
Screenshot: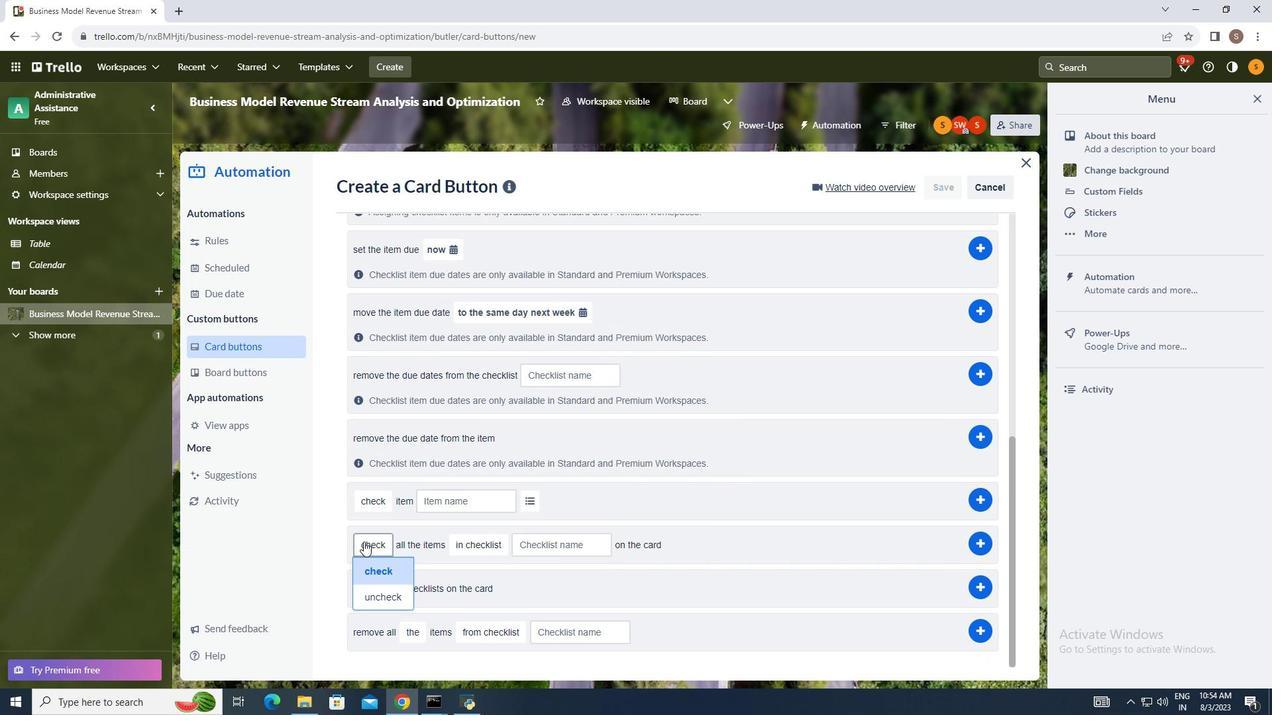 
Action: Mouse moved to (385, 587)
Screenshot: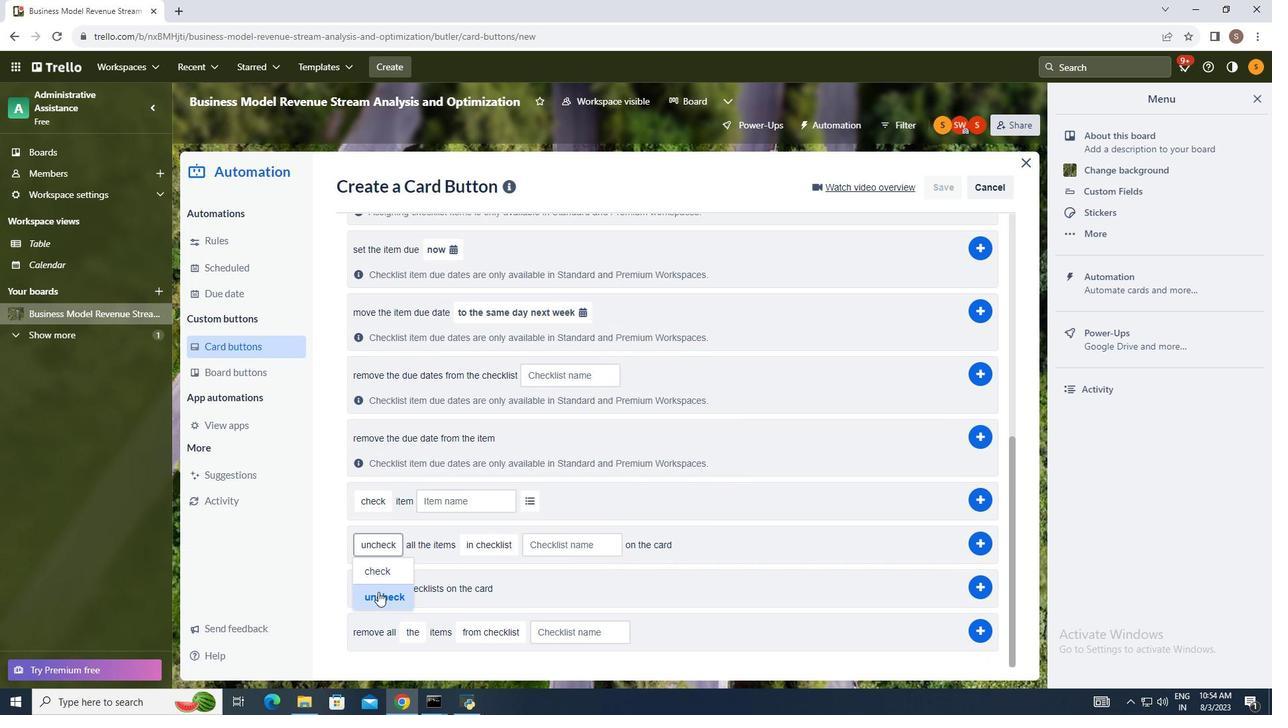 
Action: Mouse pressed left at (385, 587)
Screenshot: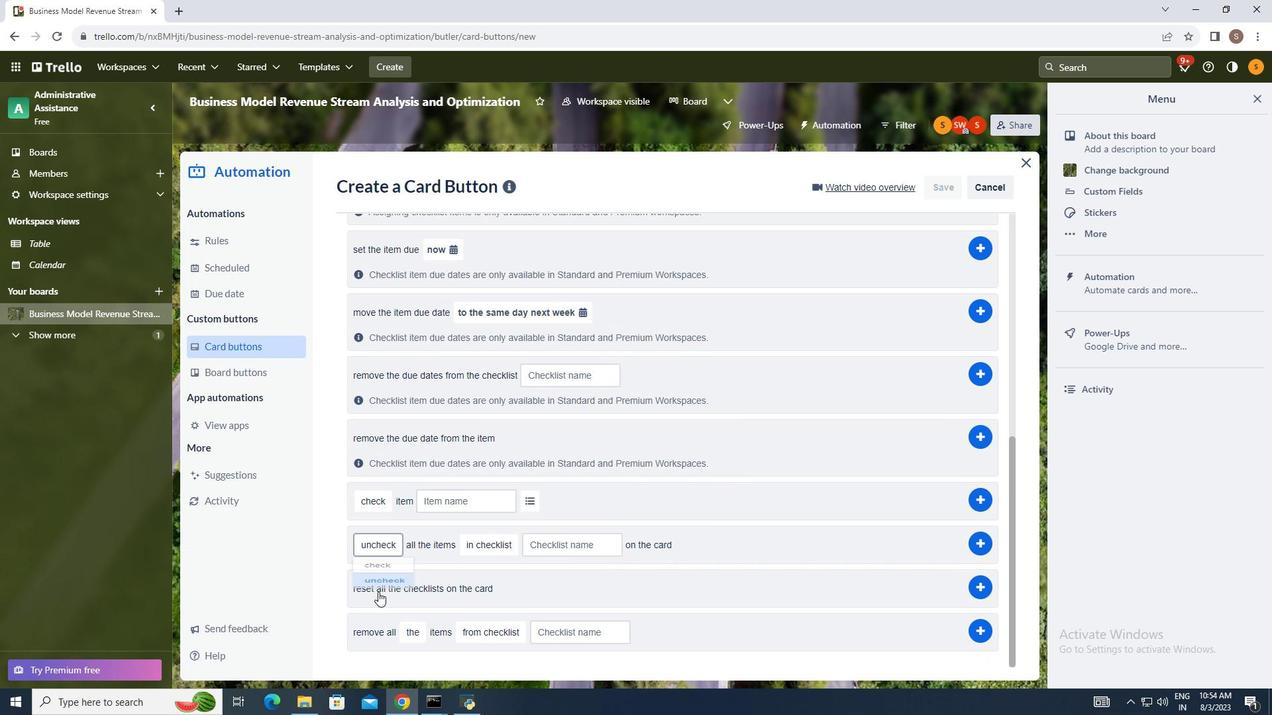 
Action: Mouse moved to (497, 548)
Screenshot: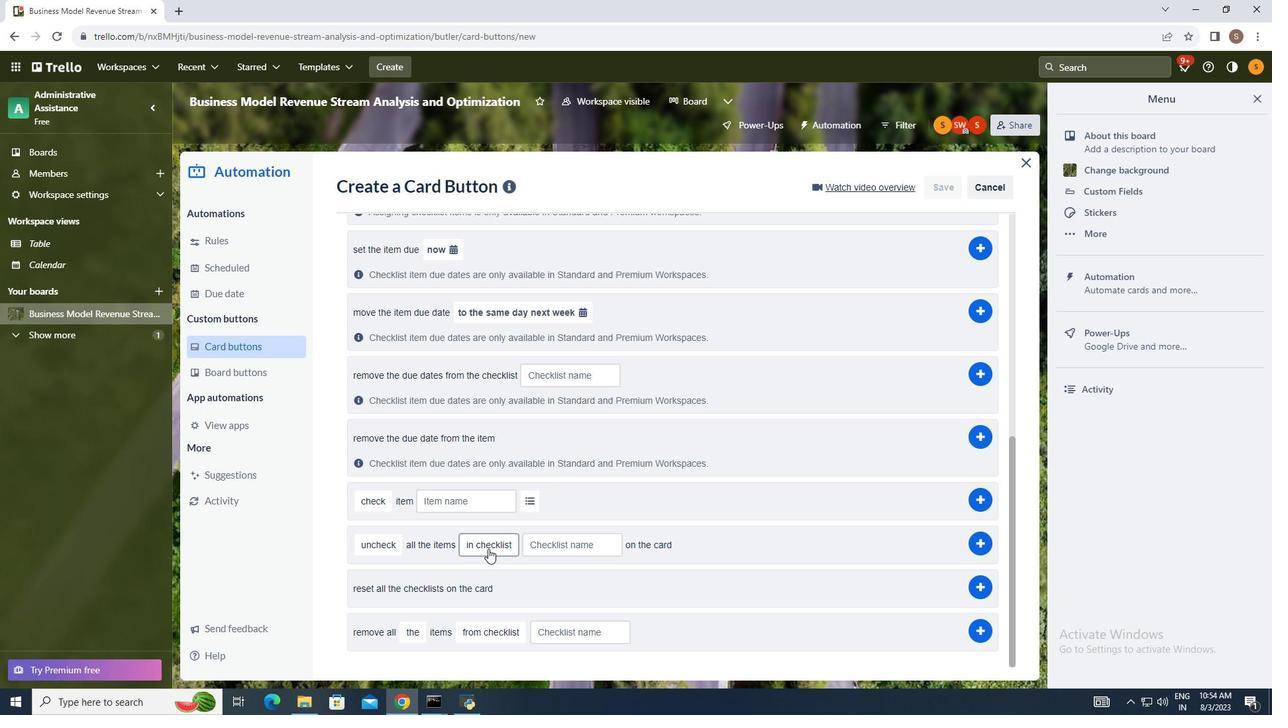 
Action: Mouse pressed left at (497, 548)
Screenshot: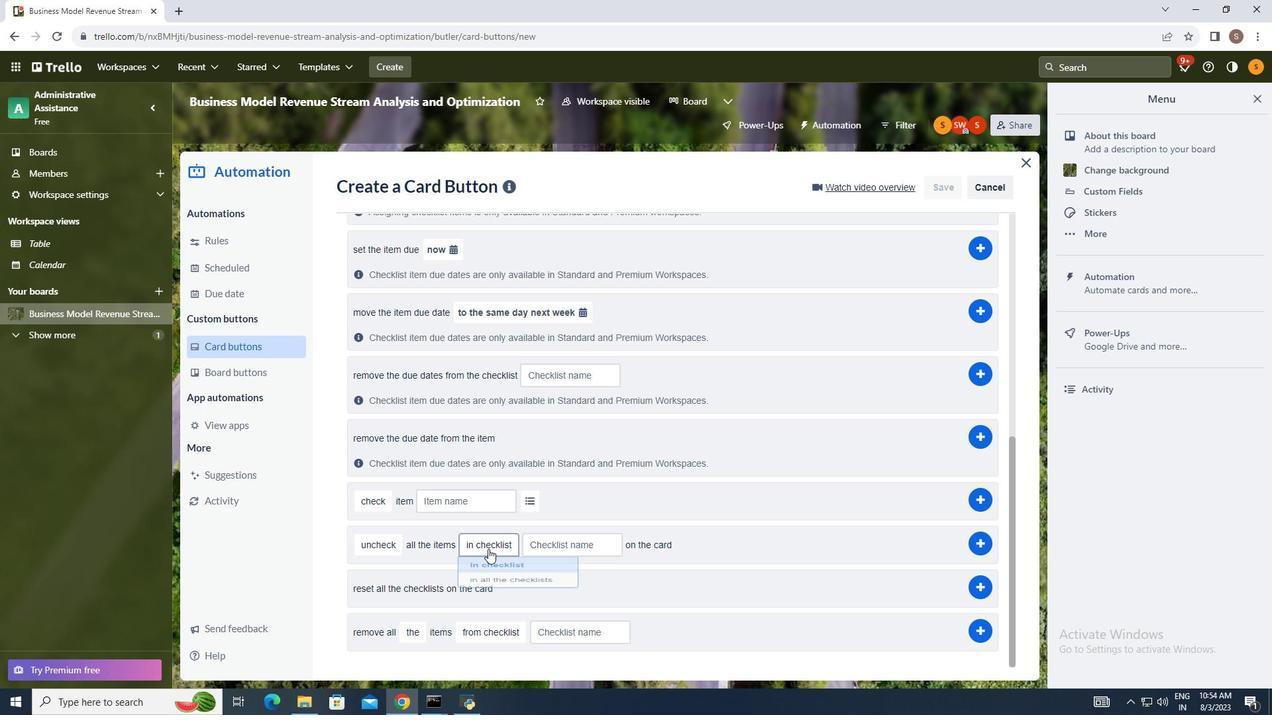
Action: Mouse moved to (547, 591)
Screenshot: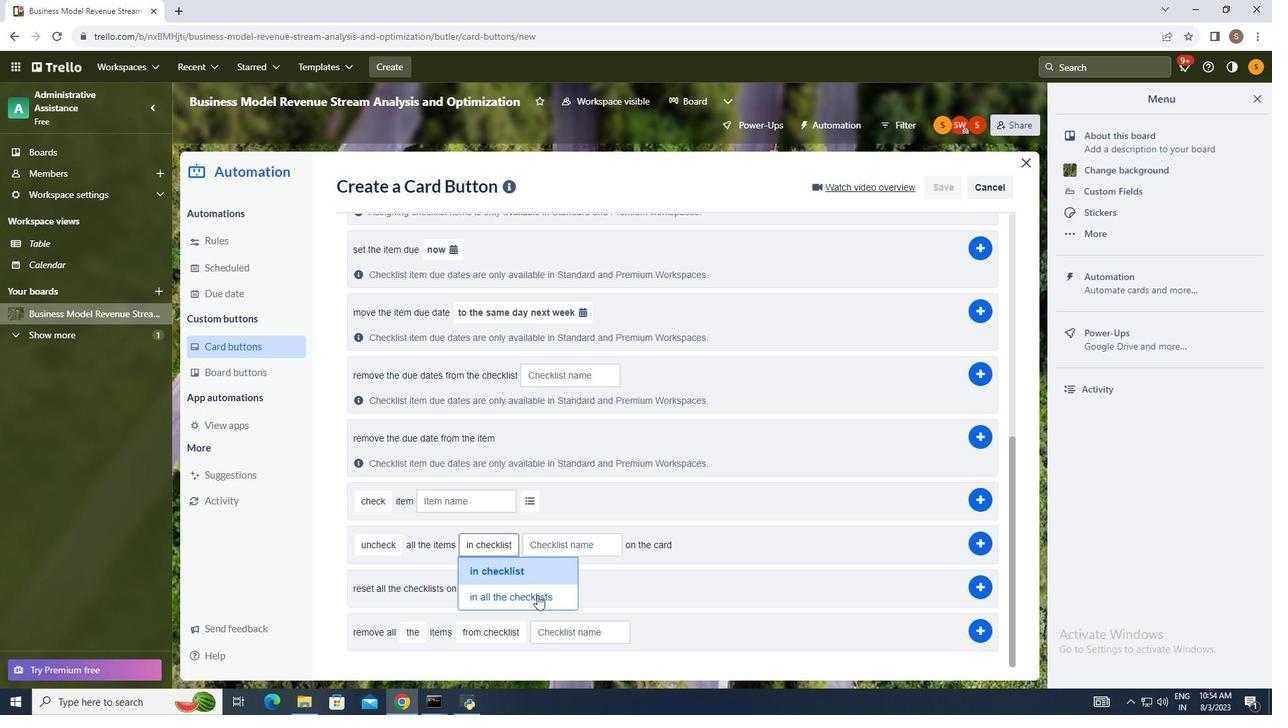 
Action: Mouse pressed left at (547, 591)
Screenshot: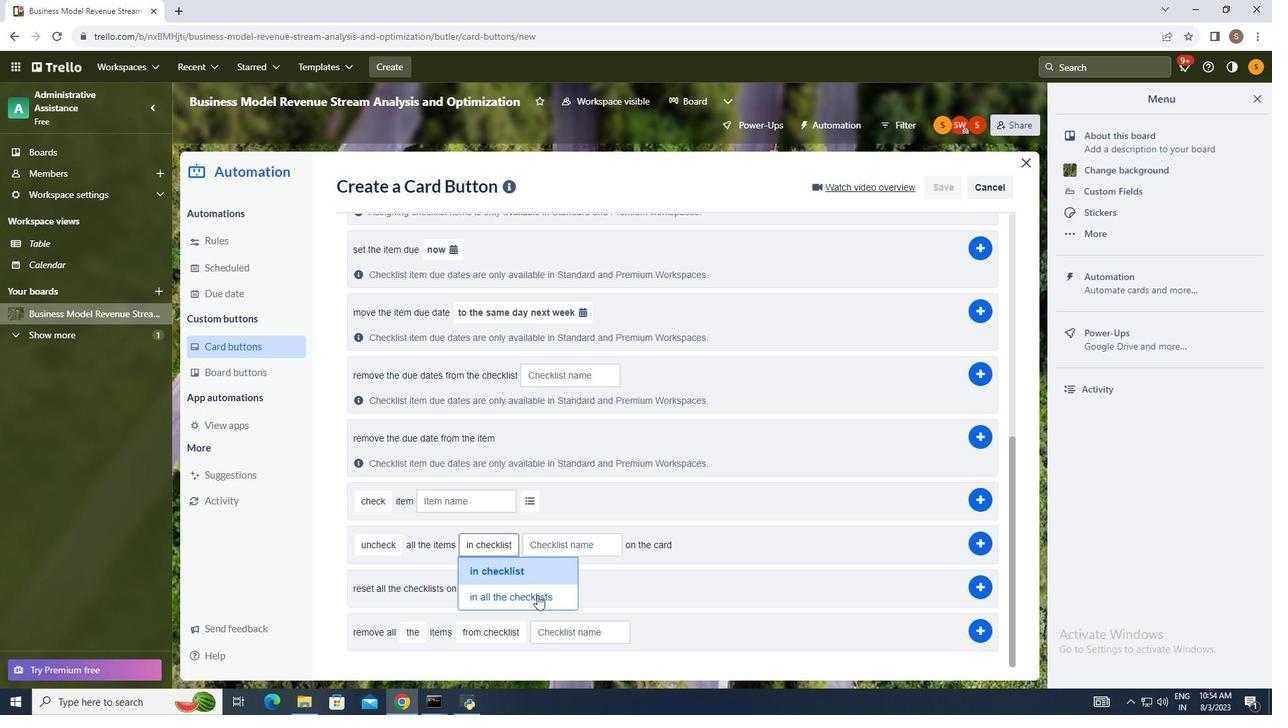 
Action: Mouse moved to (995, 541)
Screenshot: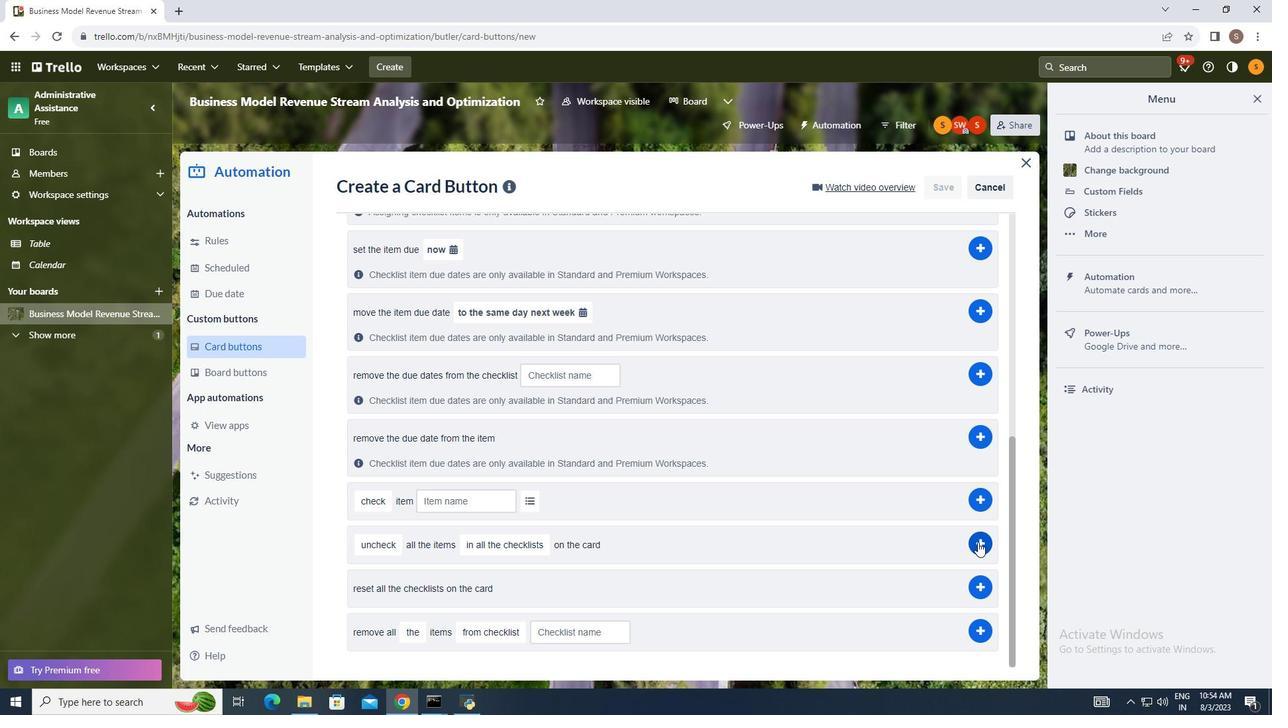 
Action: Mouse pressed left at (995, 541)
Screenshot: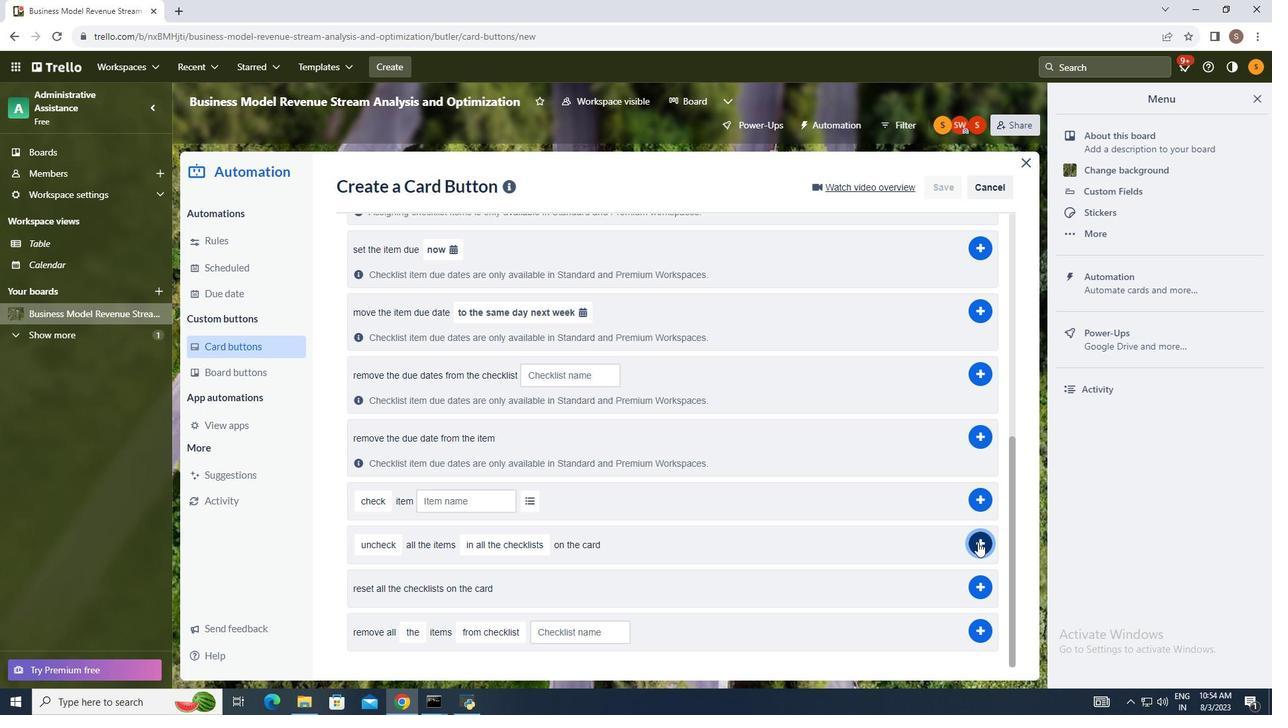 
Action: Mouse moved to (1122, 530)
Screenshot: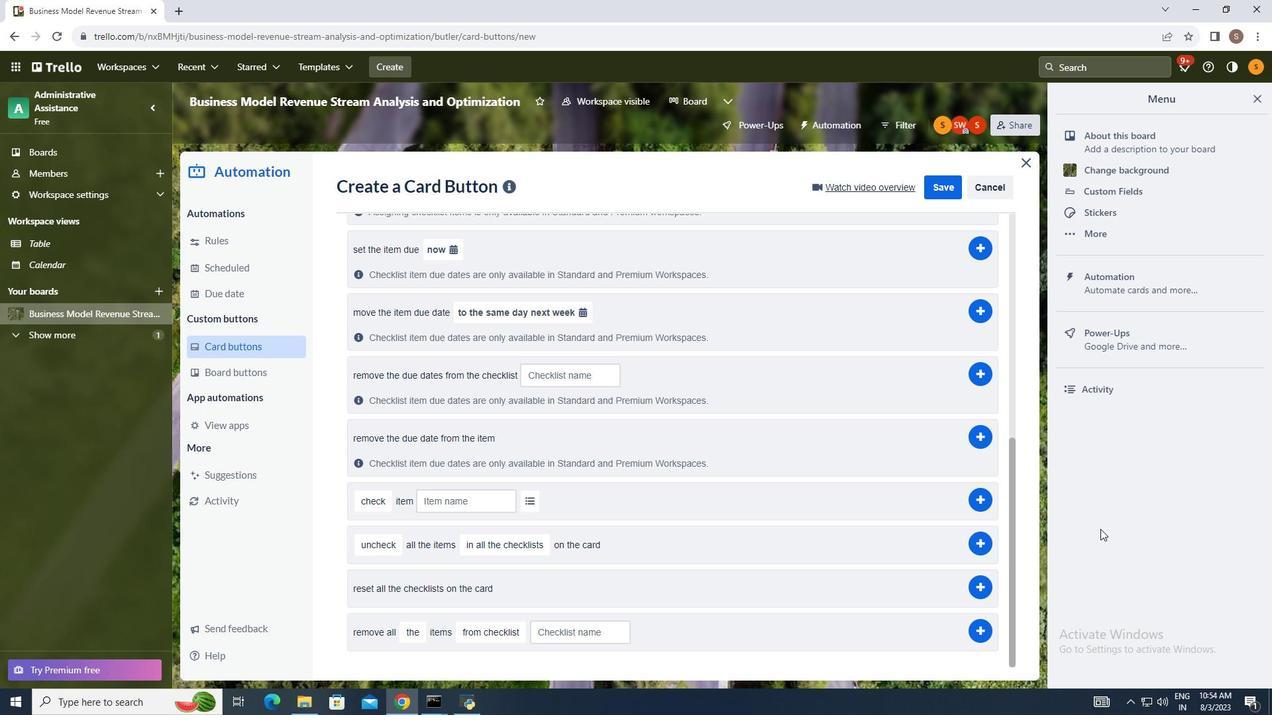 
